 Task: Check the average views per listing of fresh paint in the last 1 year.
Action: Mouse moved to (1005, 229)
Screenshot: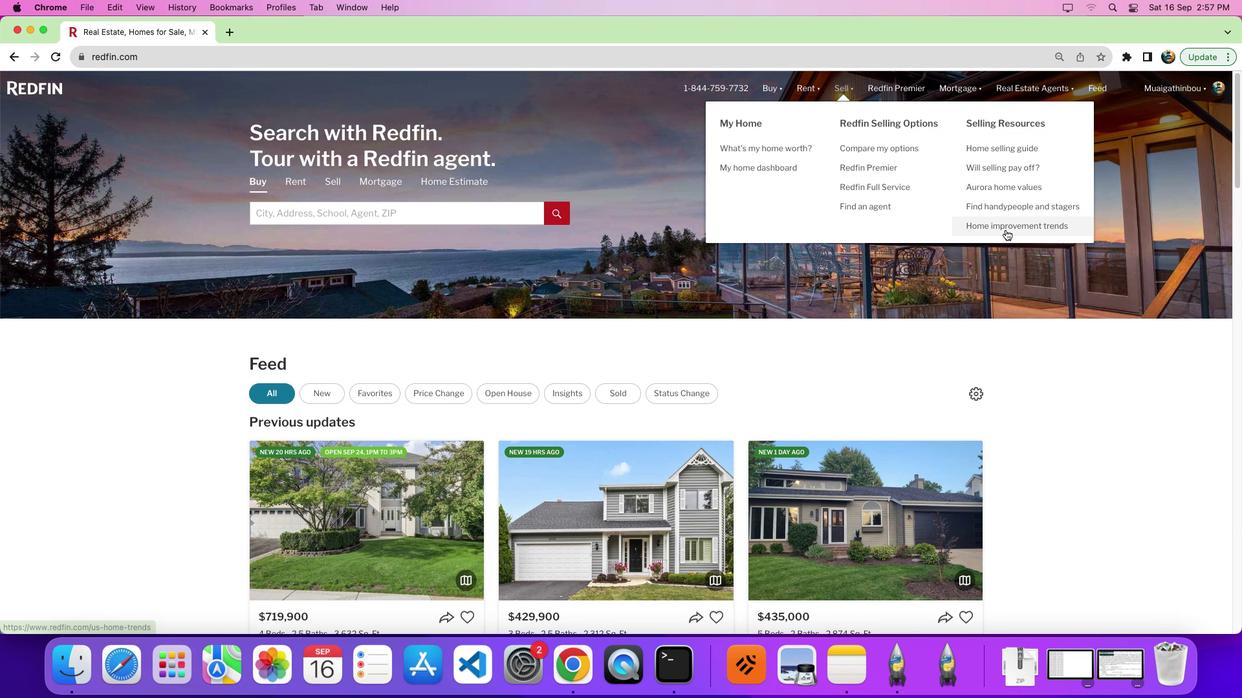 
Action: Mouse pressed left at (1005, 229)
Screenshot: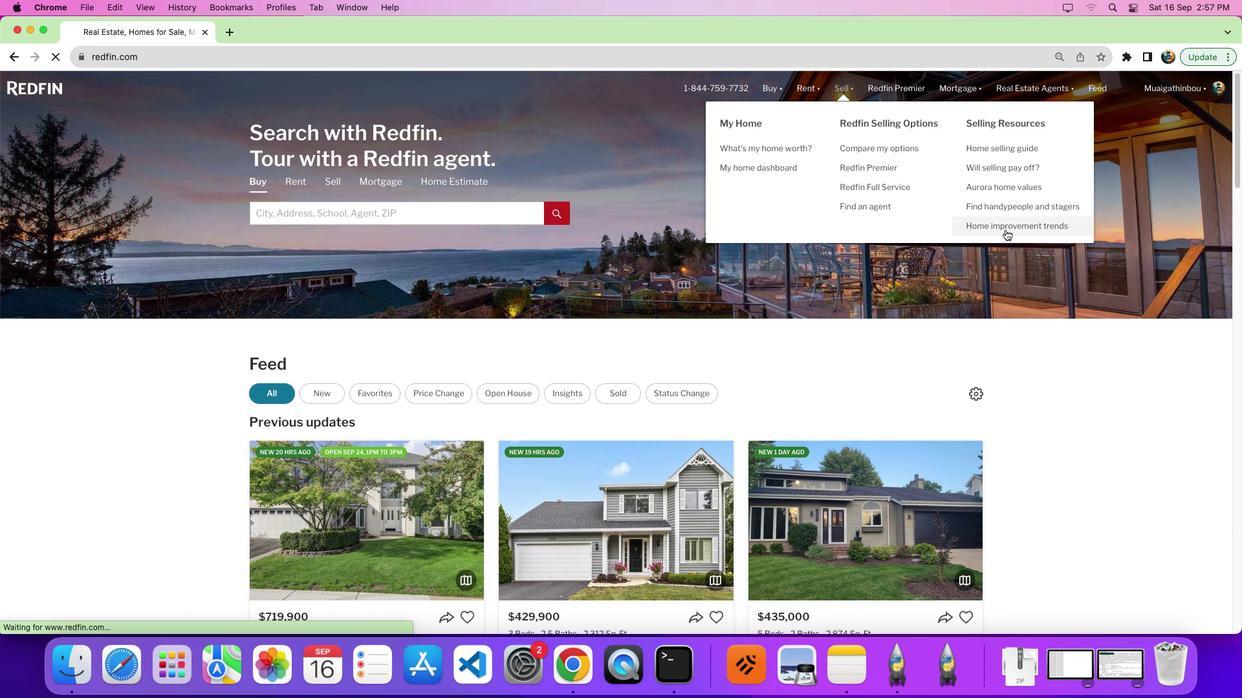 
Action: Mouse pressed left at (1005, 229)
Screenshot: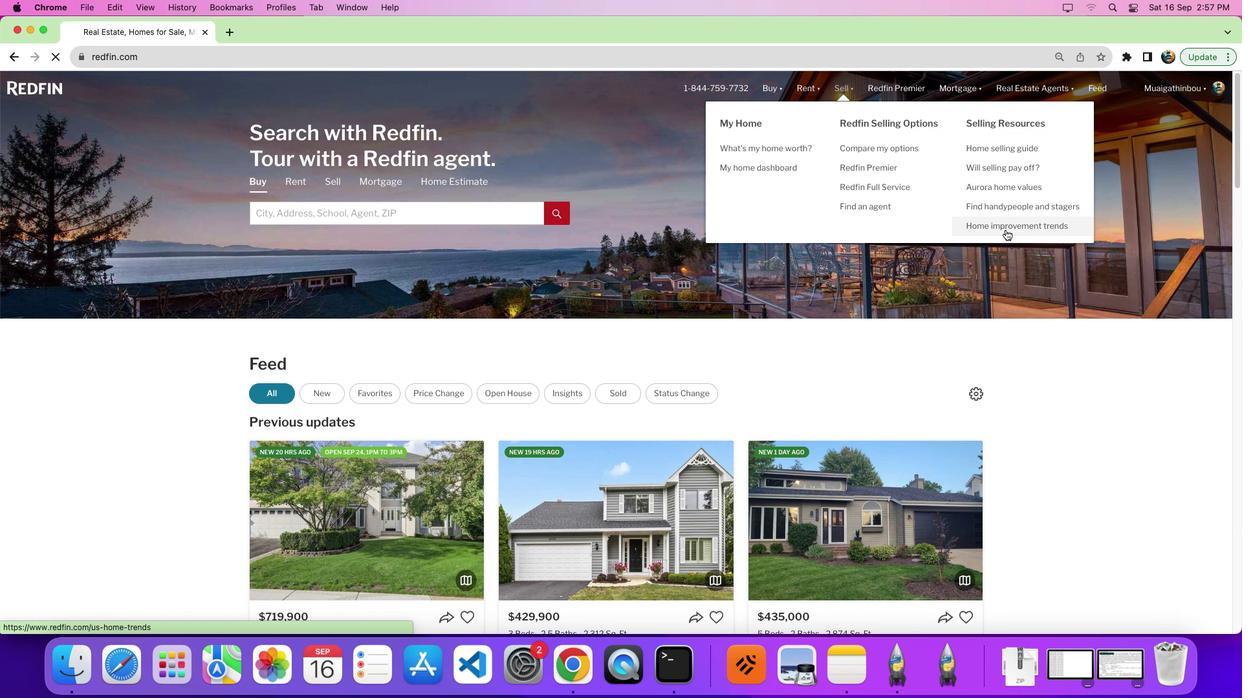 
Action: Mouse moved to (351, 252)
Screenshot: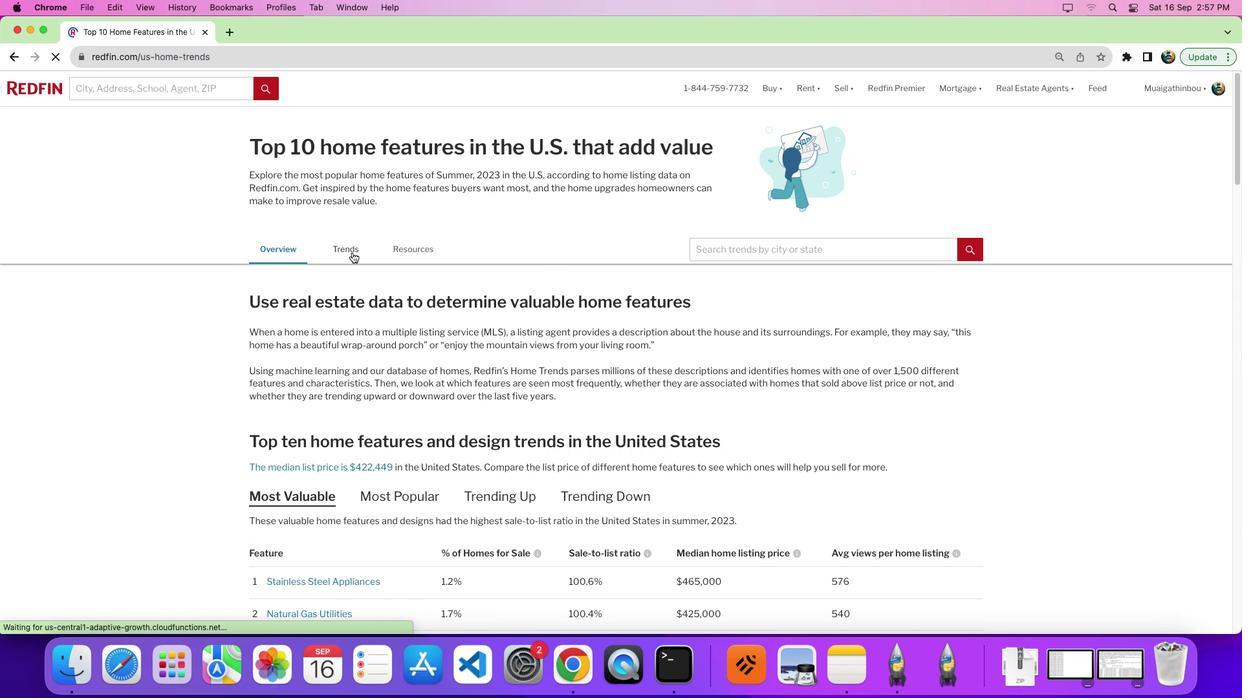 
Action: Mouse pressed left at (351, 252)
Screenshot: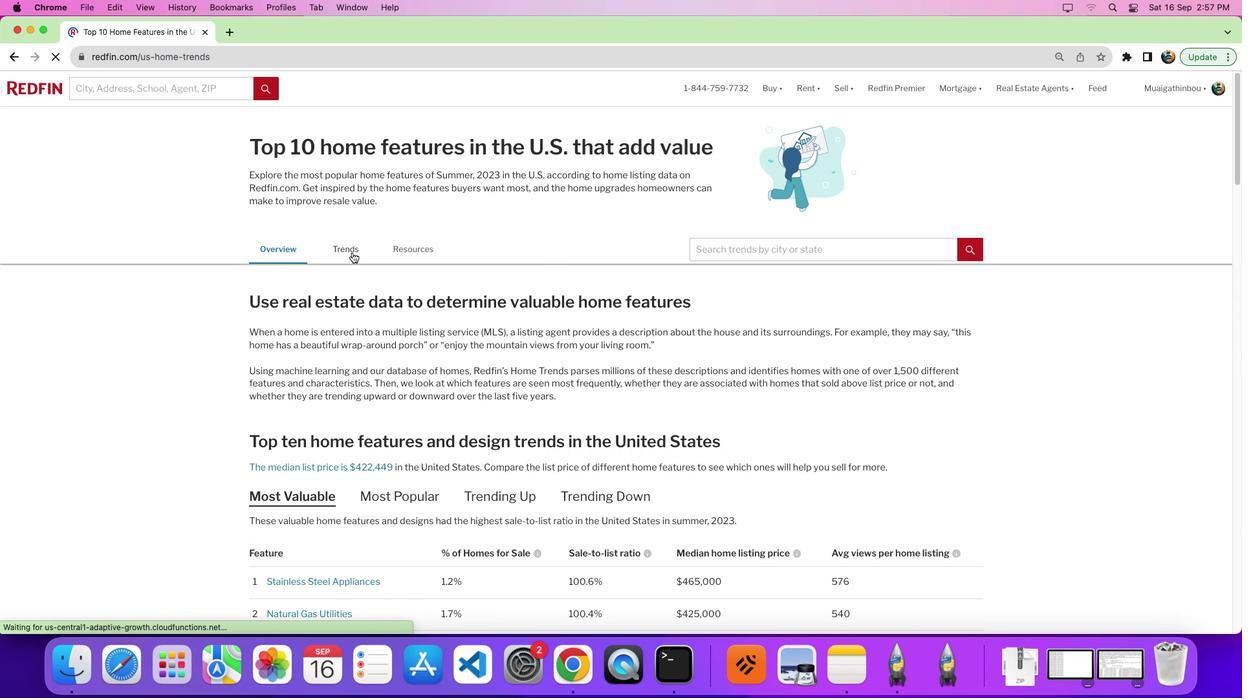 
Action: Mouse moved to (618, 386)
Screenshot: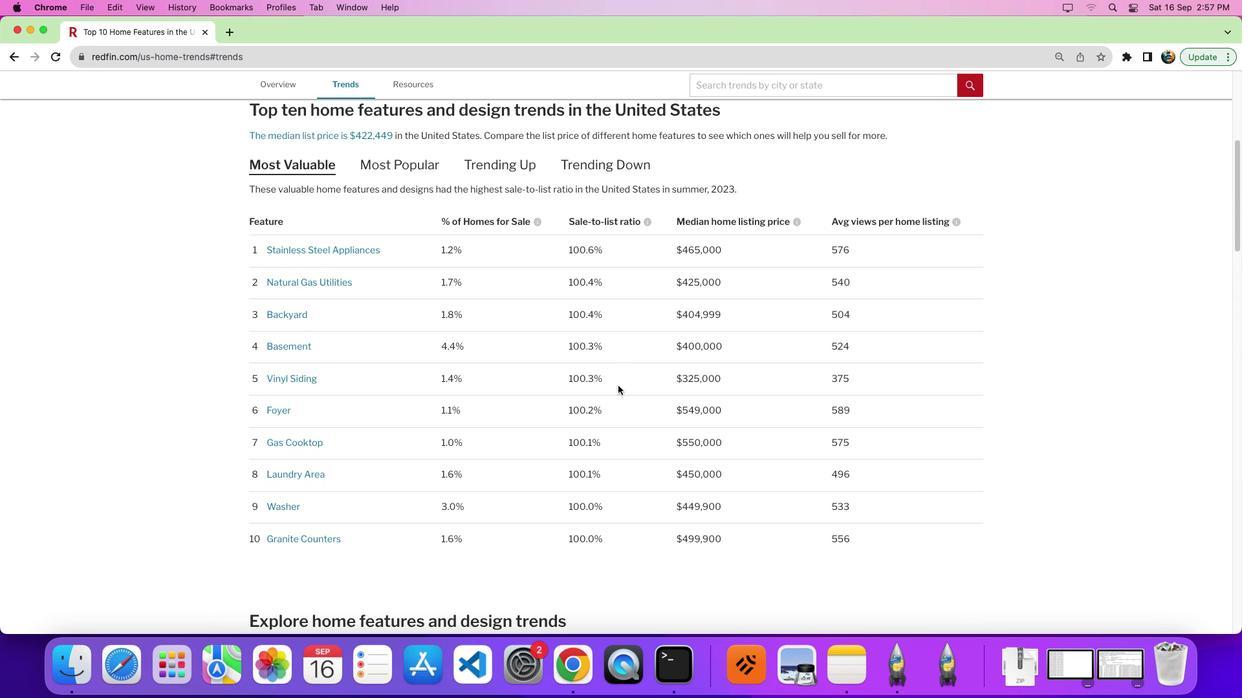 
Action: Mouse scrolled (618, 386) with delta (0, 0)
Screenshot: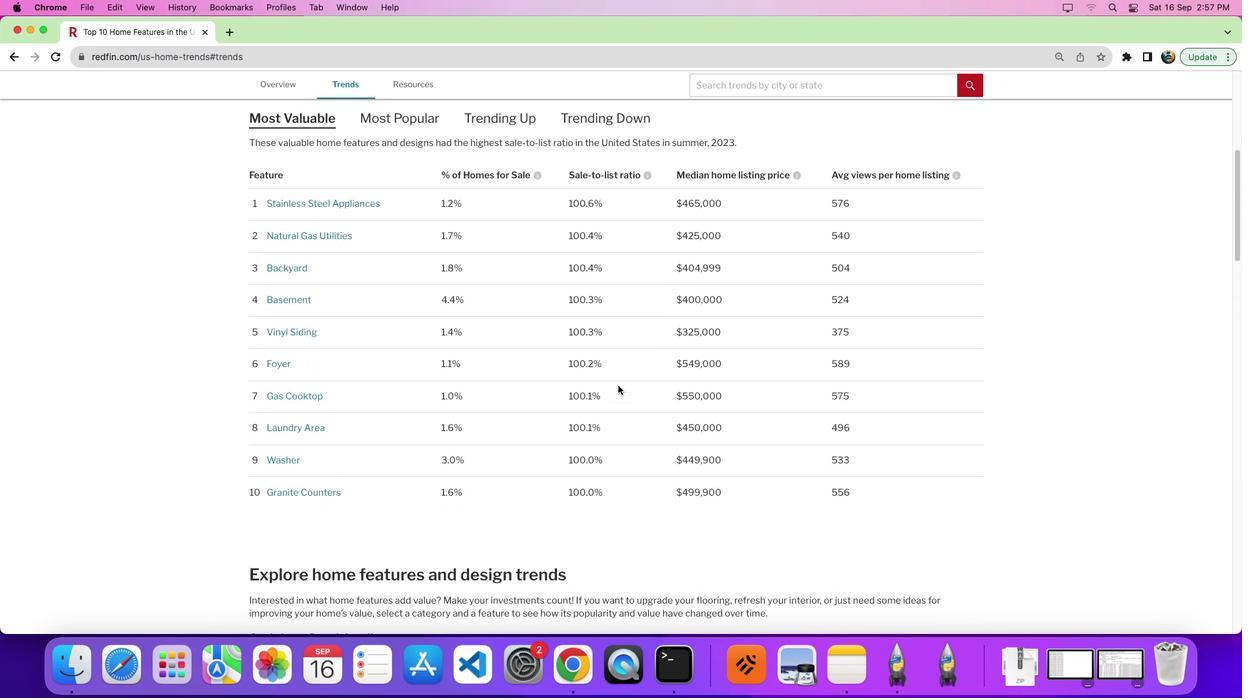 
Action: Mouse scrolled (618, 386) with delta (0, 0)
Screenshot: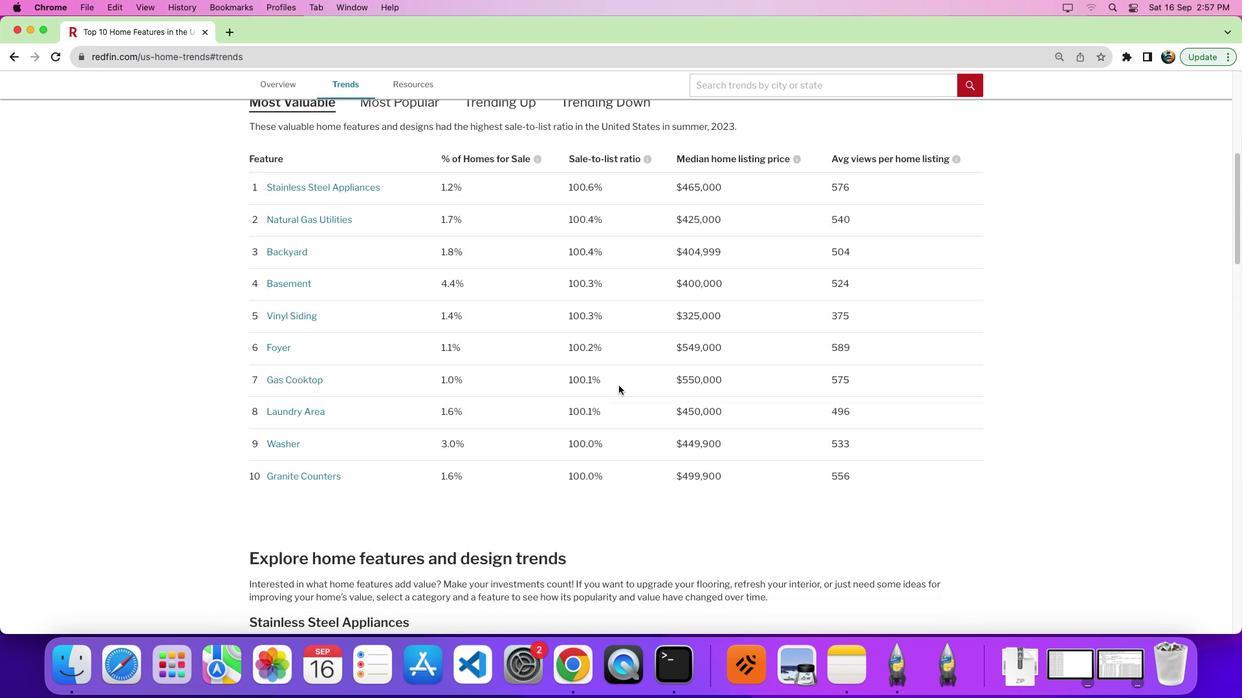 
Action: Mouse scrolled (618, 386) with delta (0, -2)
Screenshot: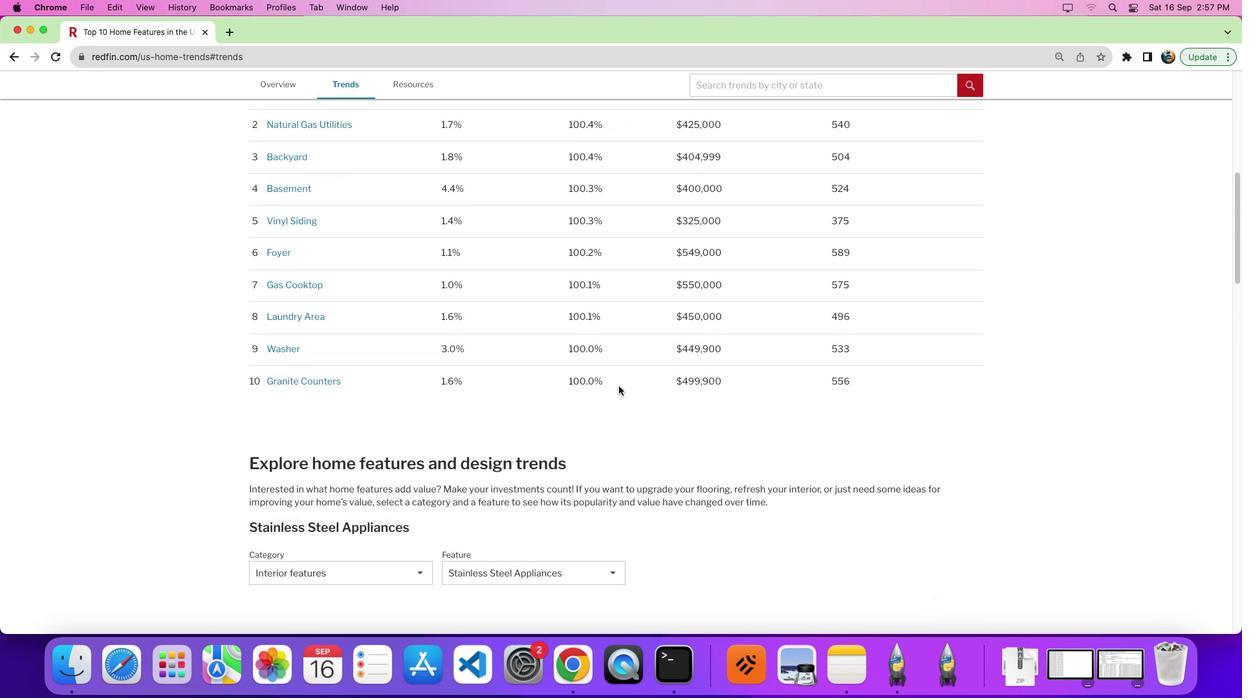 
Action: Mouse moved to (619, 386)
Screenshot: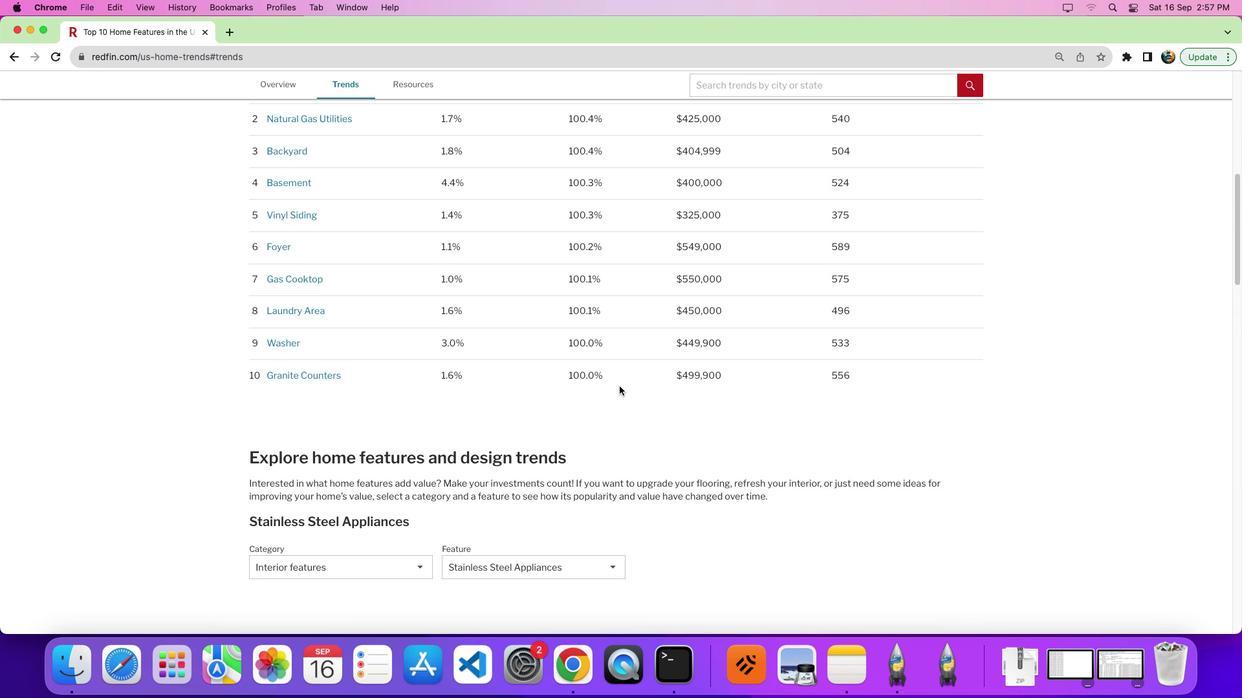 
Action: Mouse scrolled (619, 386) with delta (0, 0)
Screenshot: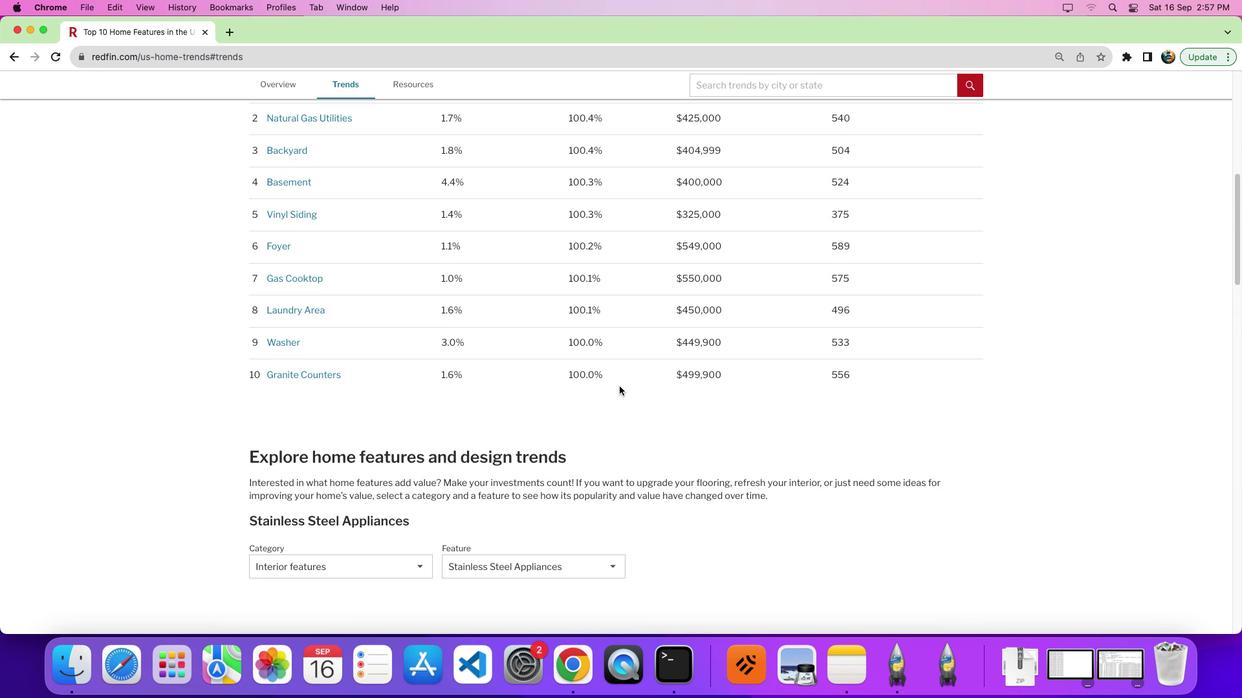 
Action: Mouse moved to (564, 449)
Screenshot: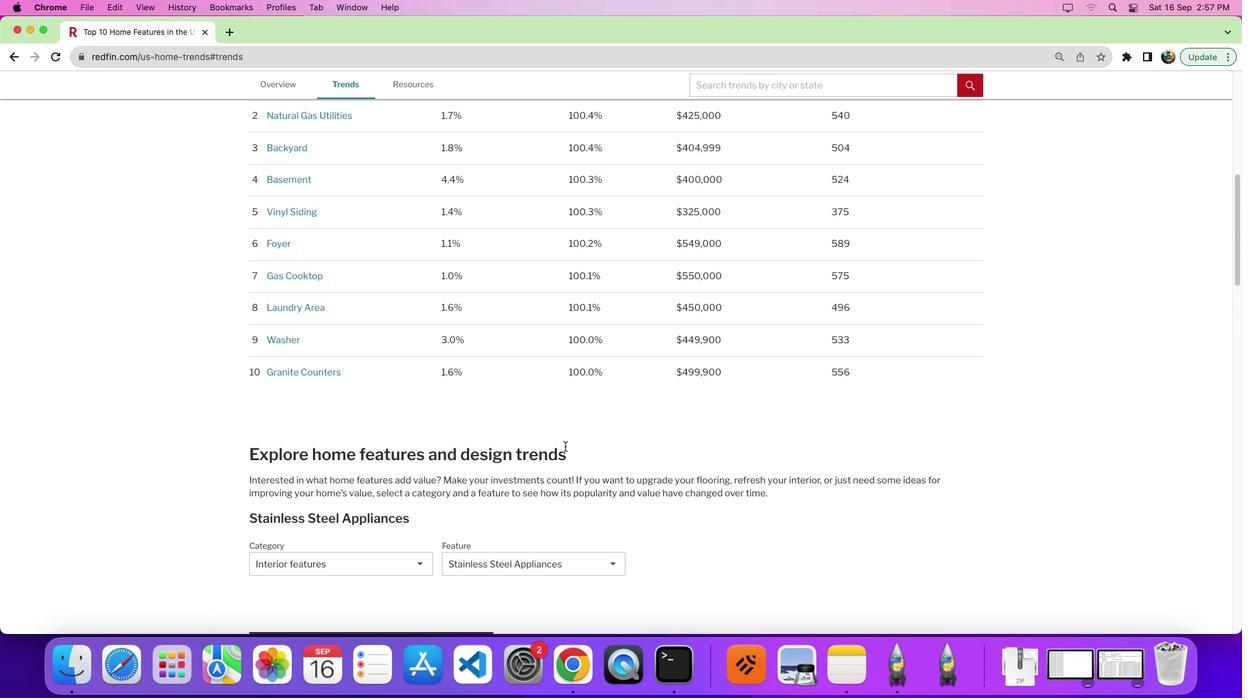 
Action: Mouse scrolled (564, 449) with delta (0, 0)
Screenshot: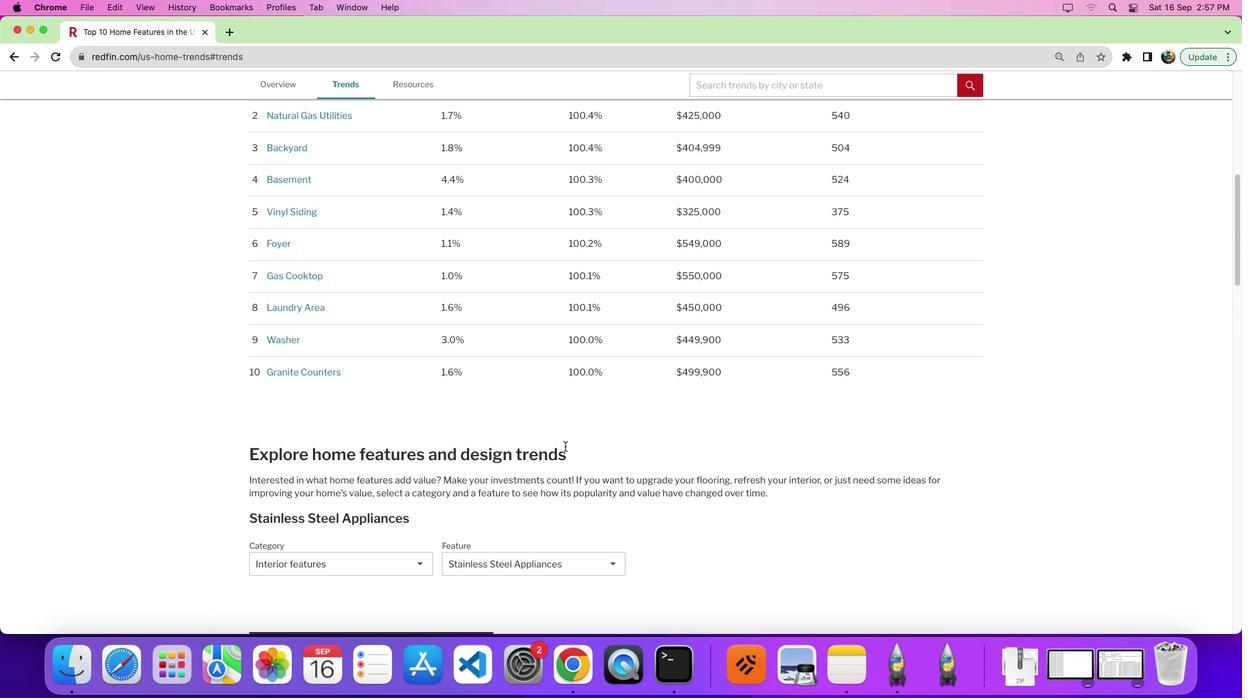 
Action: Mouse moved to (346, 536)
Screenshot: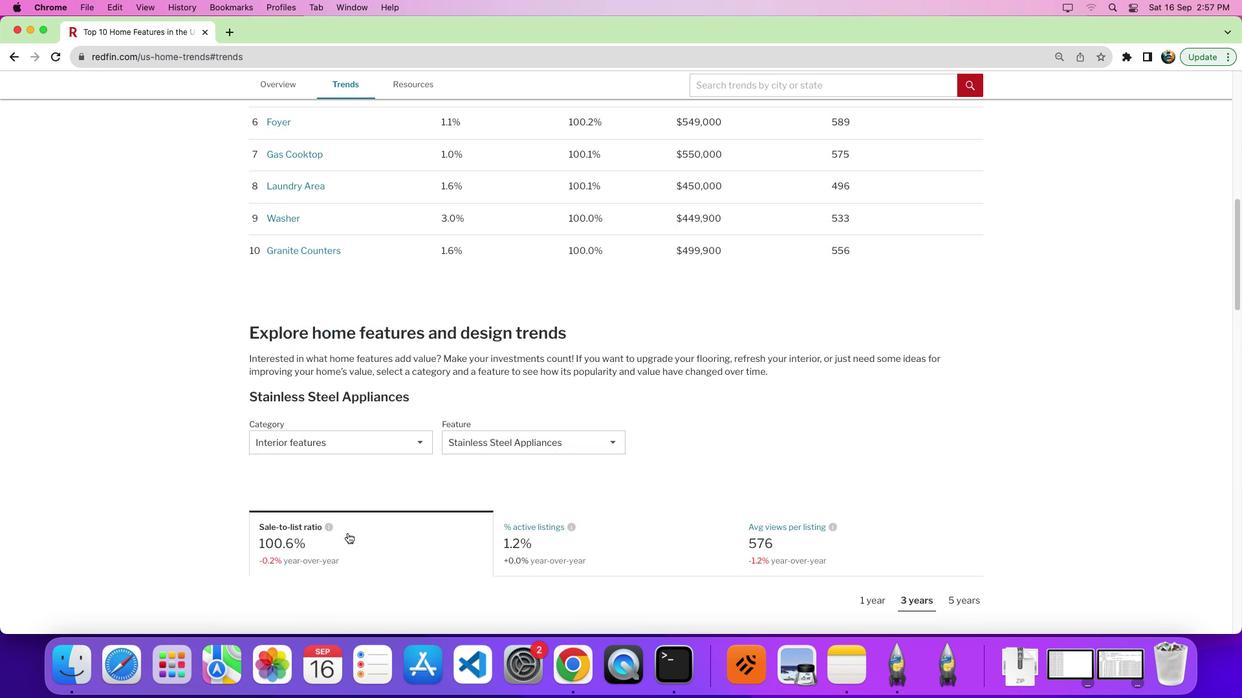 
Action: Mouse scrolled (346, 536) with delta (0, 0)
Screenshot: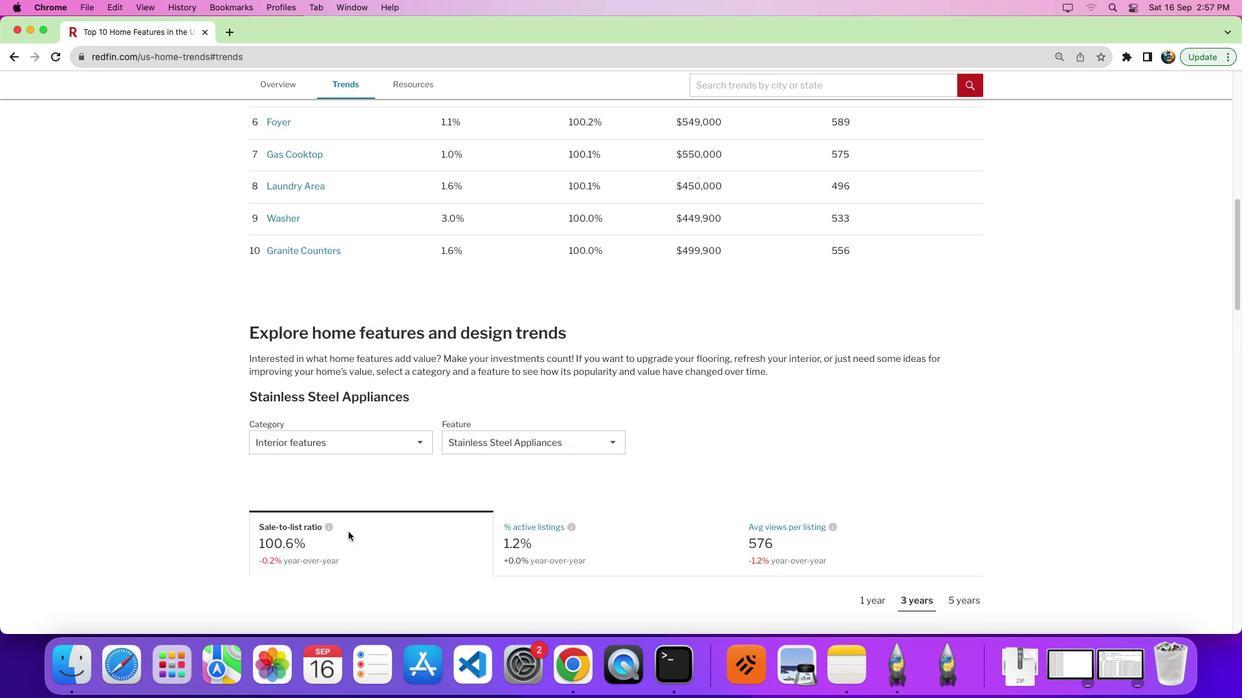 
Action: Mouse scrolled (346, 536) with delta (0, 0)
Screenshot: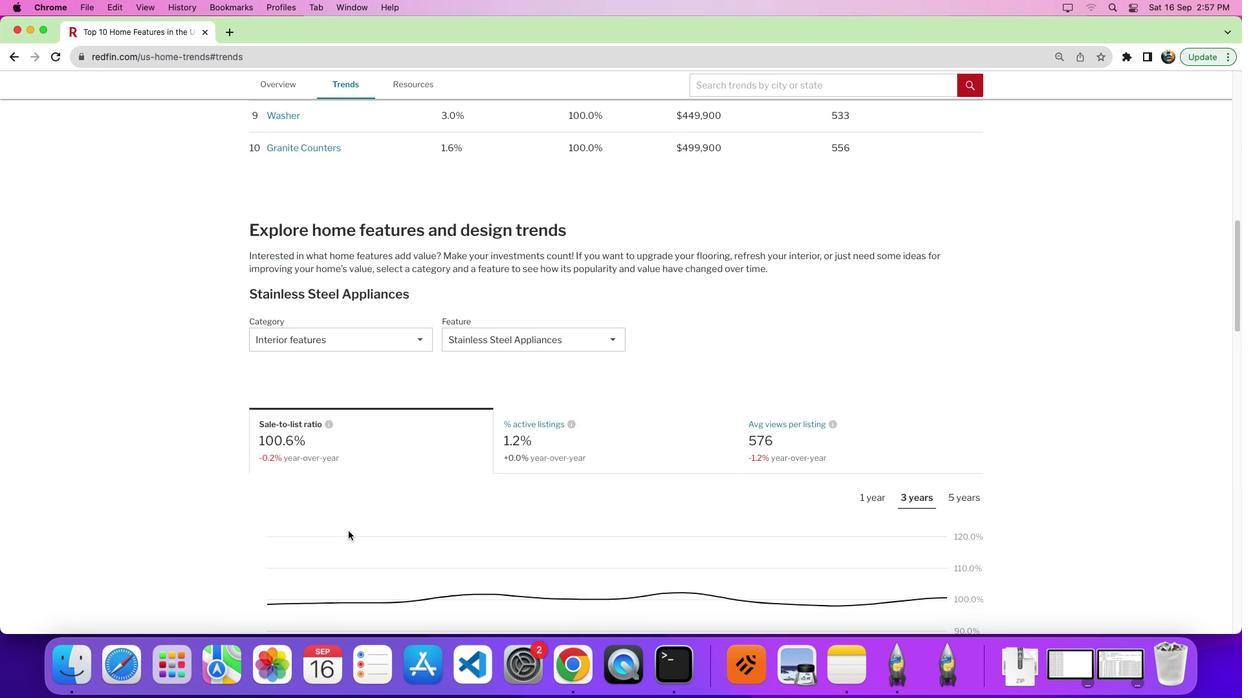 
Action: Mouse moved to (346, 535)
Screenshot: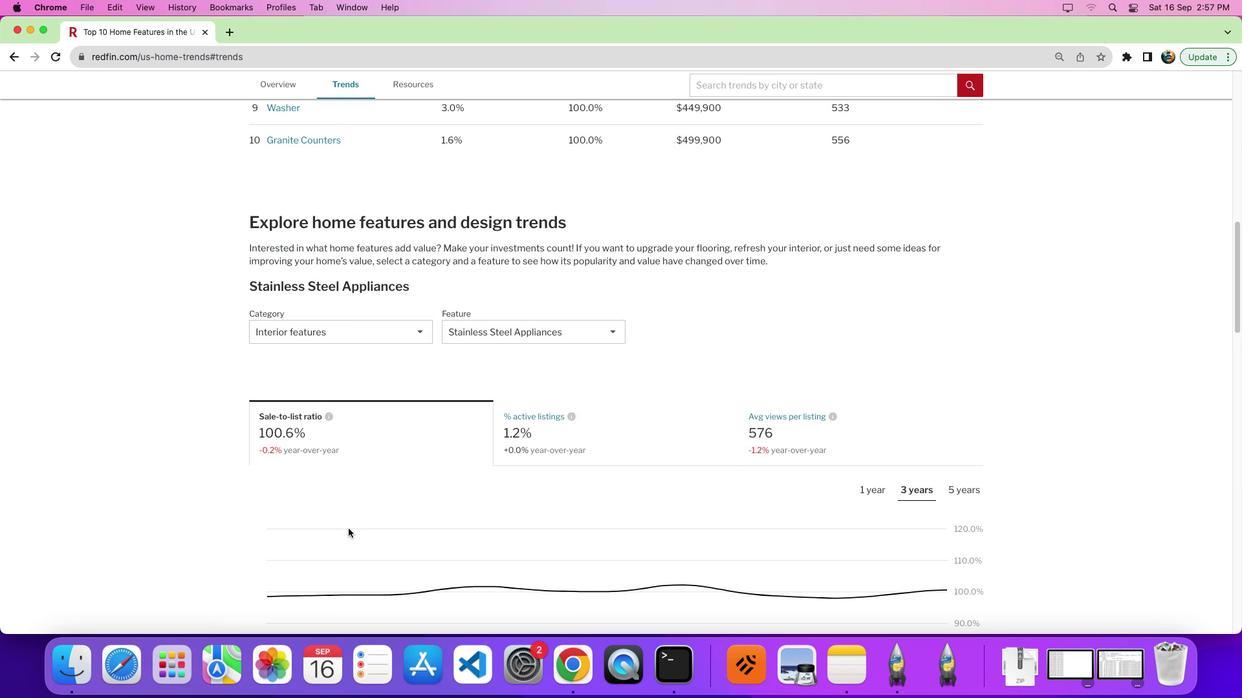 
Action: Mouse scrolled (346, 535) with delta (0, -4)
Screenshot: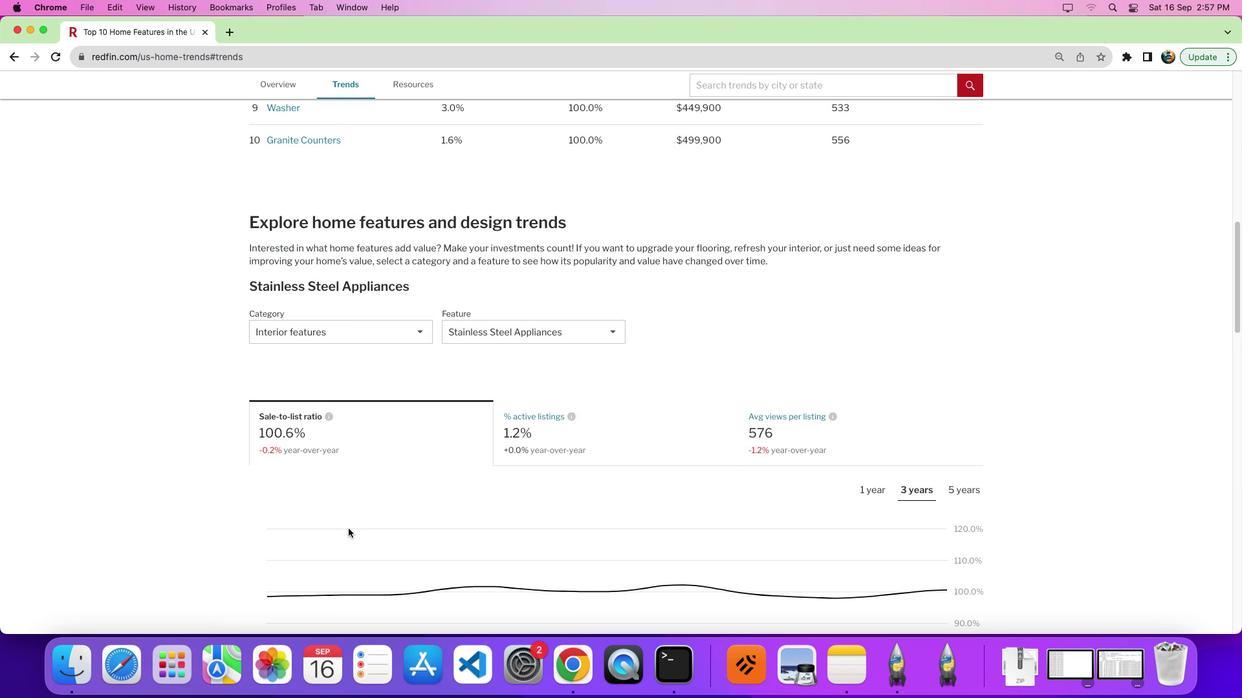 
Action: Mouse moved to (358, 328)
Screenshot: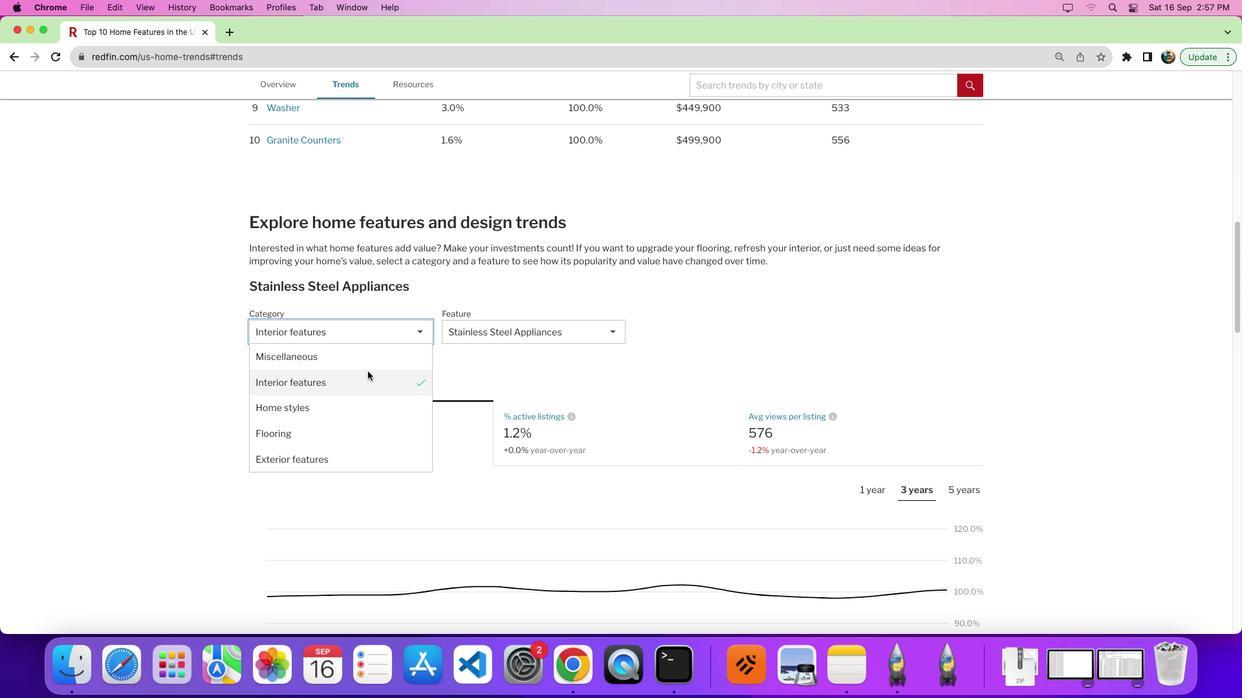 
Action: Mouse pressed left at (358, 328)
Screenshot: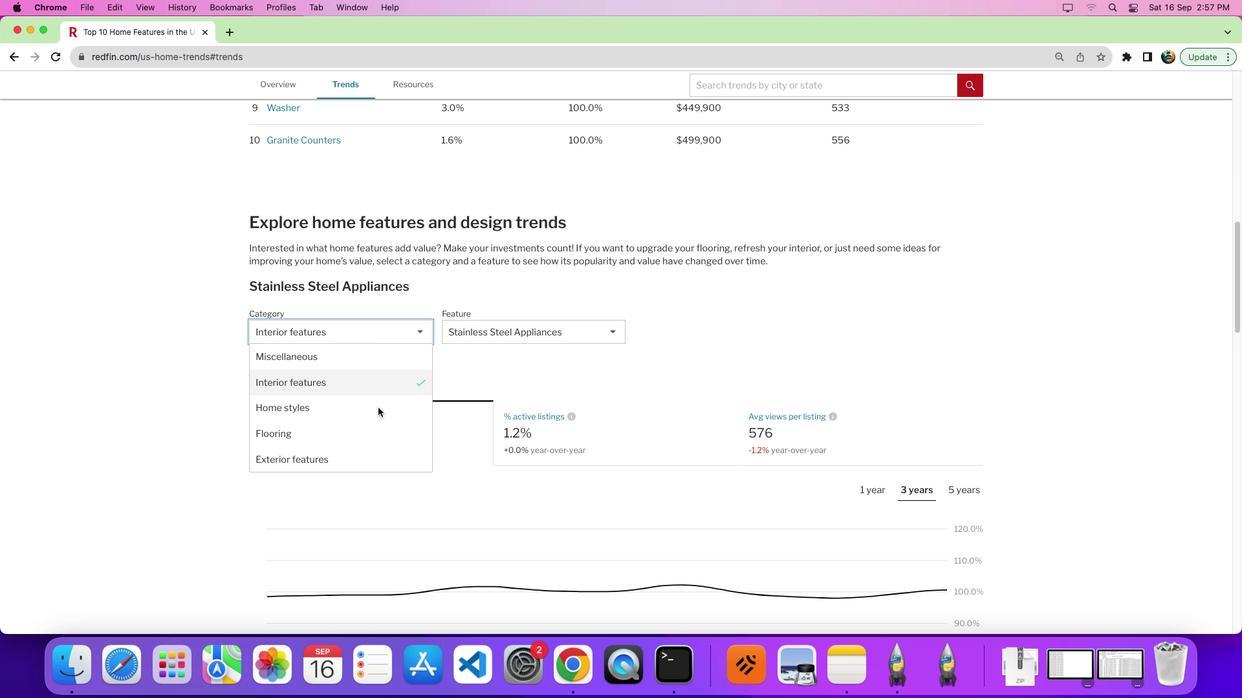 
Action: Mouse moved to (417, 391)
Screenshot: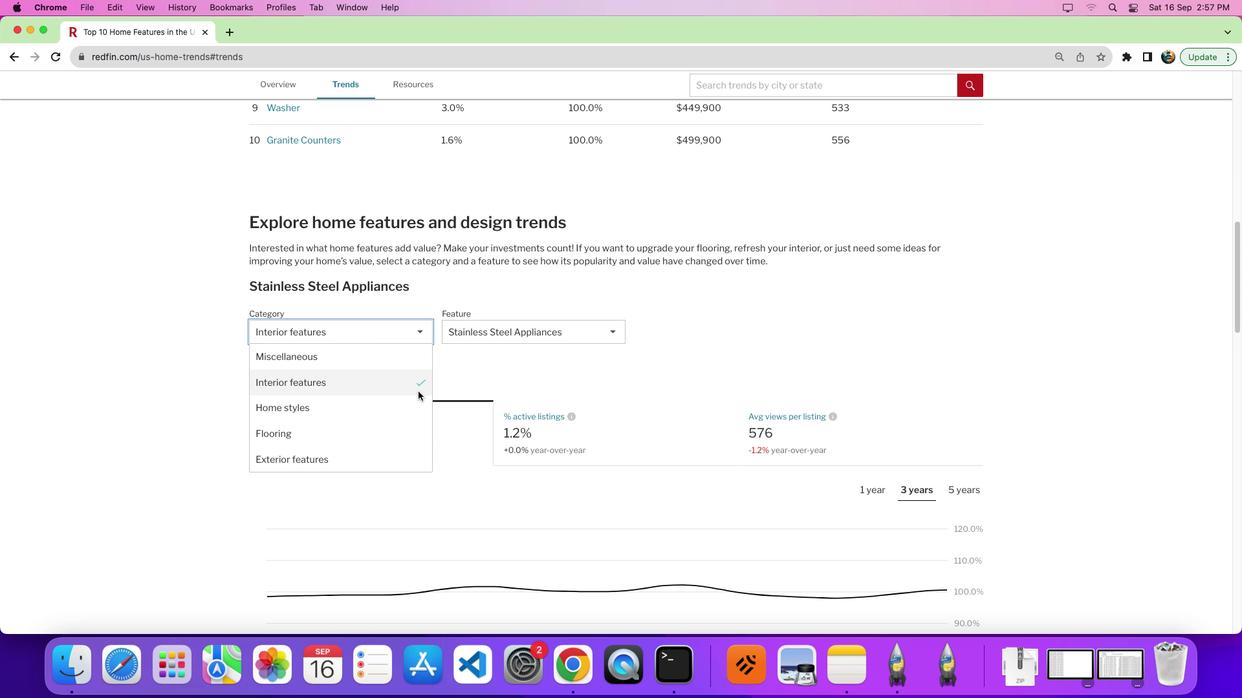 
Action: Mouse pressed left at (417, 391)
Screenshot: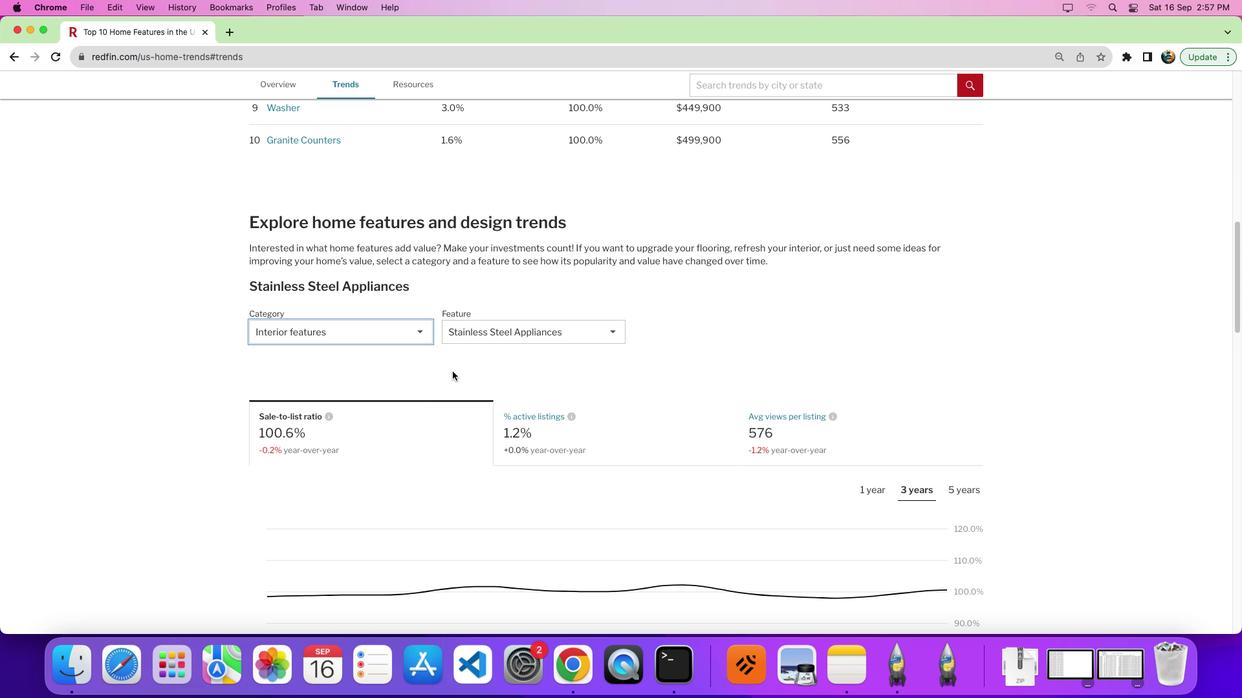 
Action: Mouse moved to (513, 321)
Screenshot: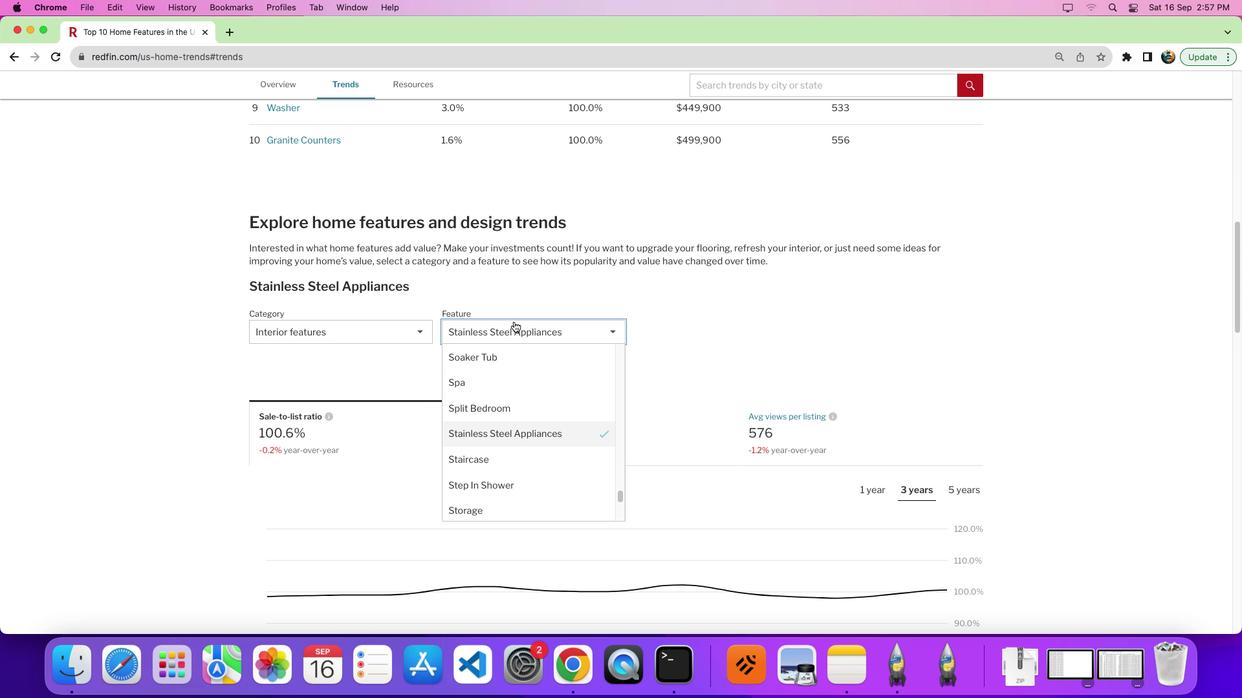 
Action: Mouse pressed left at (513, 321)
Screenshot: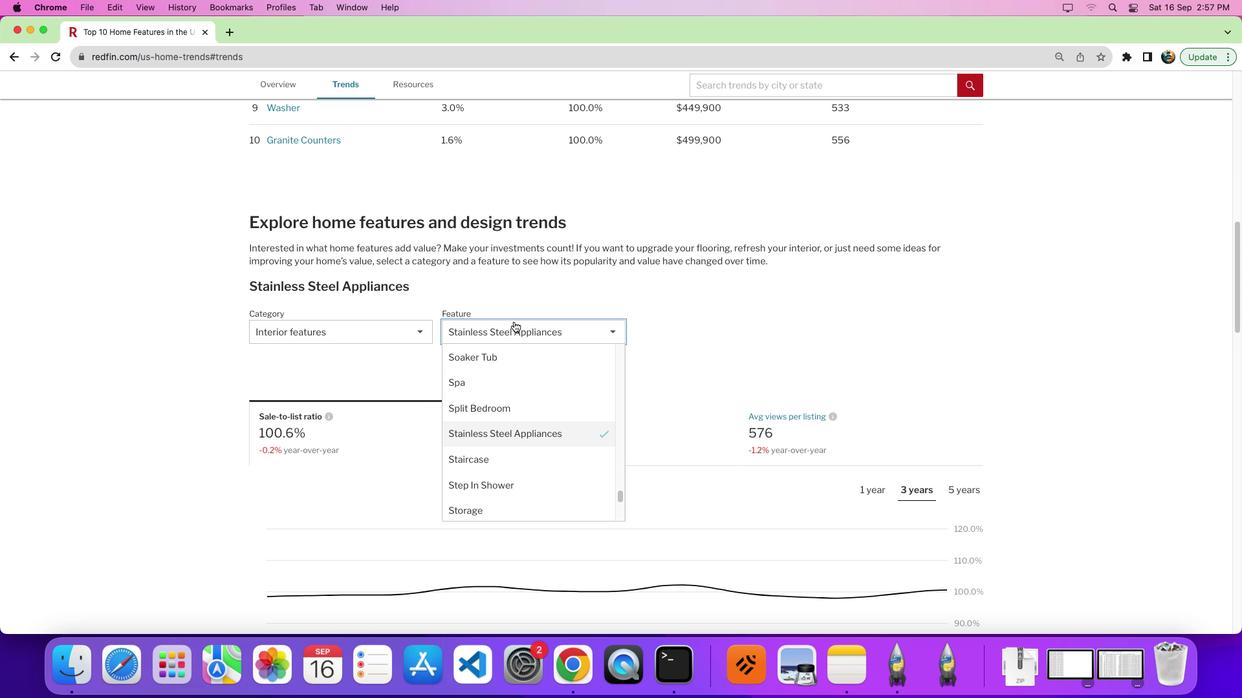 
Action: Mouse moved to (619, 404)
Screenshot: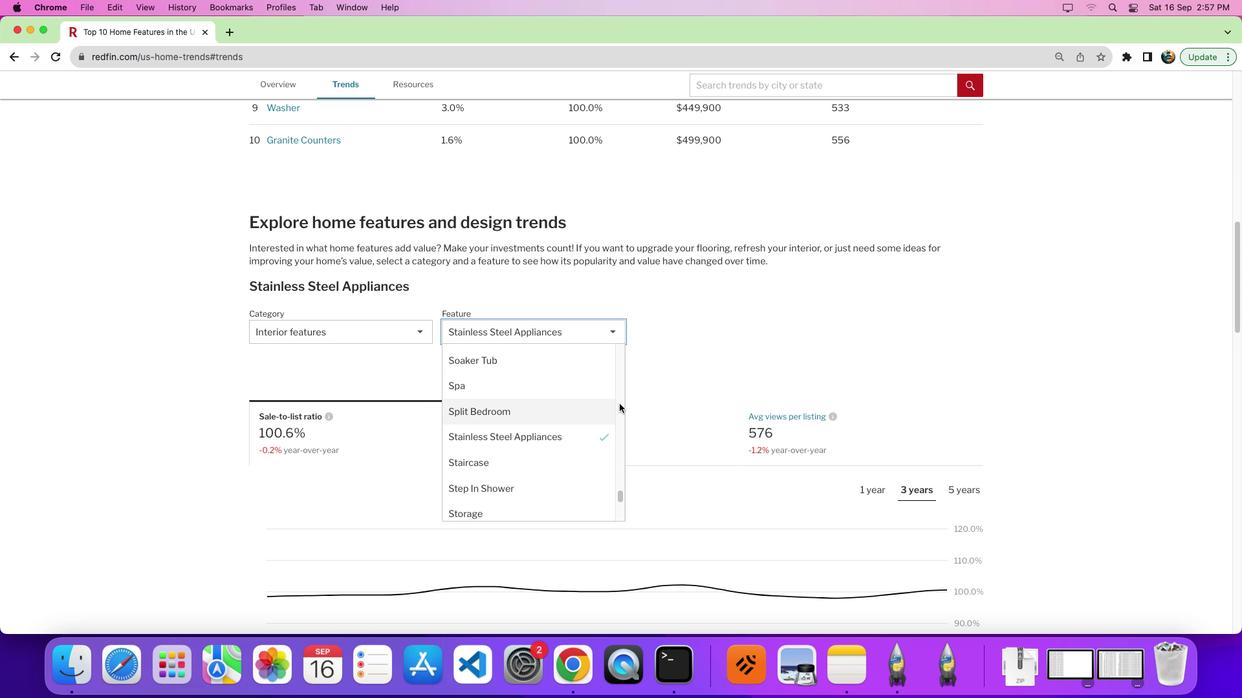 
Action: Mouse pressed left at (619, 404)
Screenshot: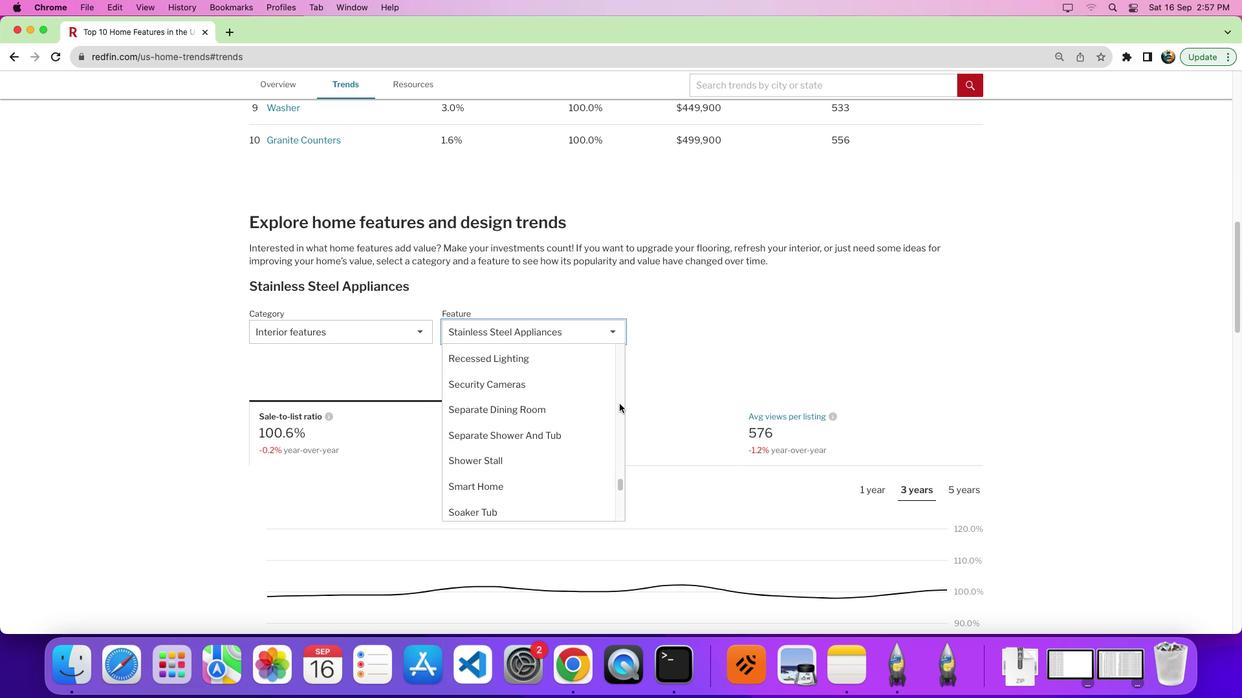 
Action: Mouse moved to (525, 431)
Screenshot: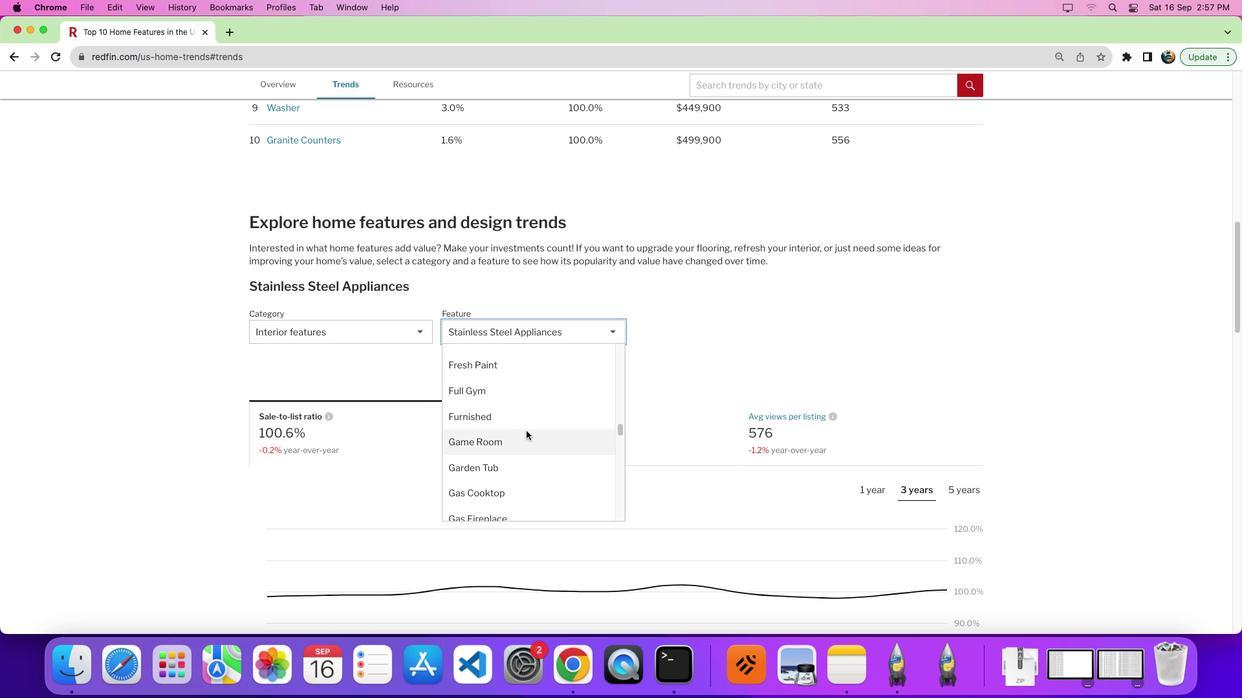 
Action: Mouse scrolled (525, 431) with delta (0, 0)
Screenshot: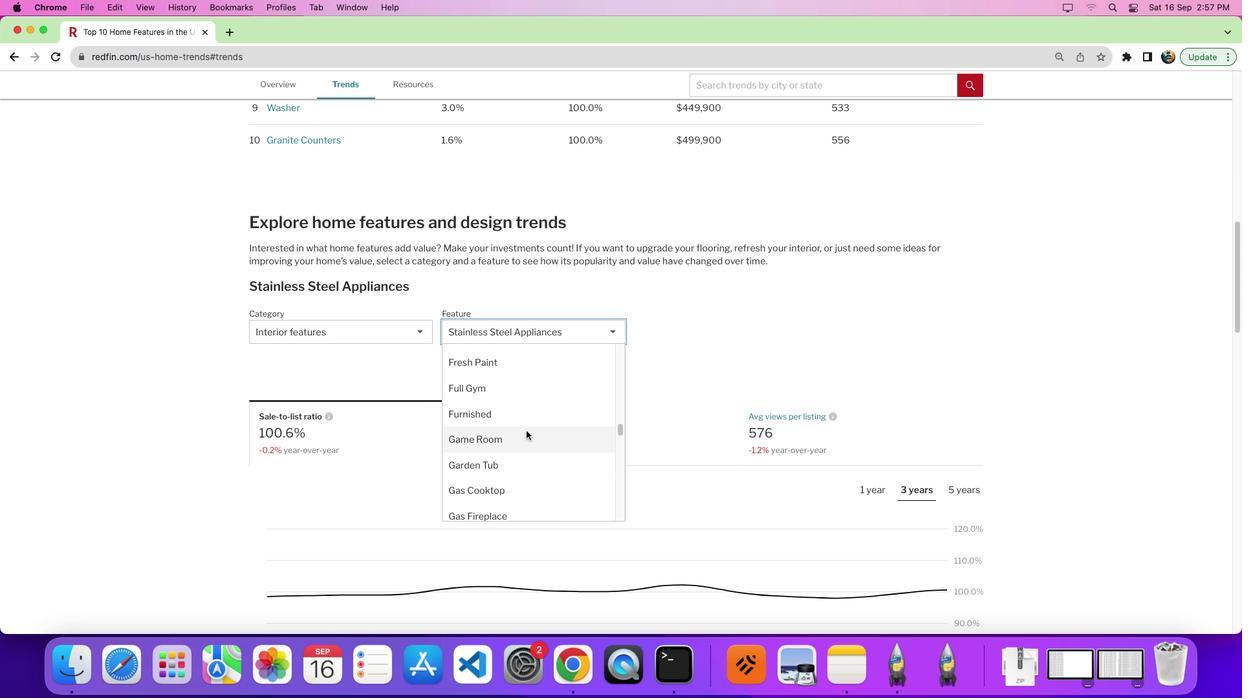 
Action: Mouse scrolled (525, 431) with delta (0, 0)
Screenshot: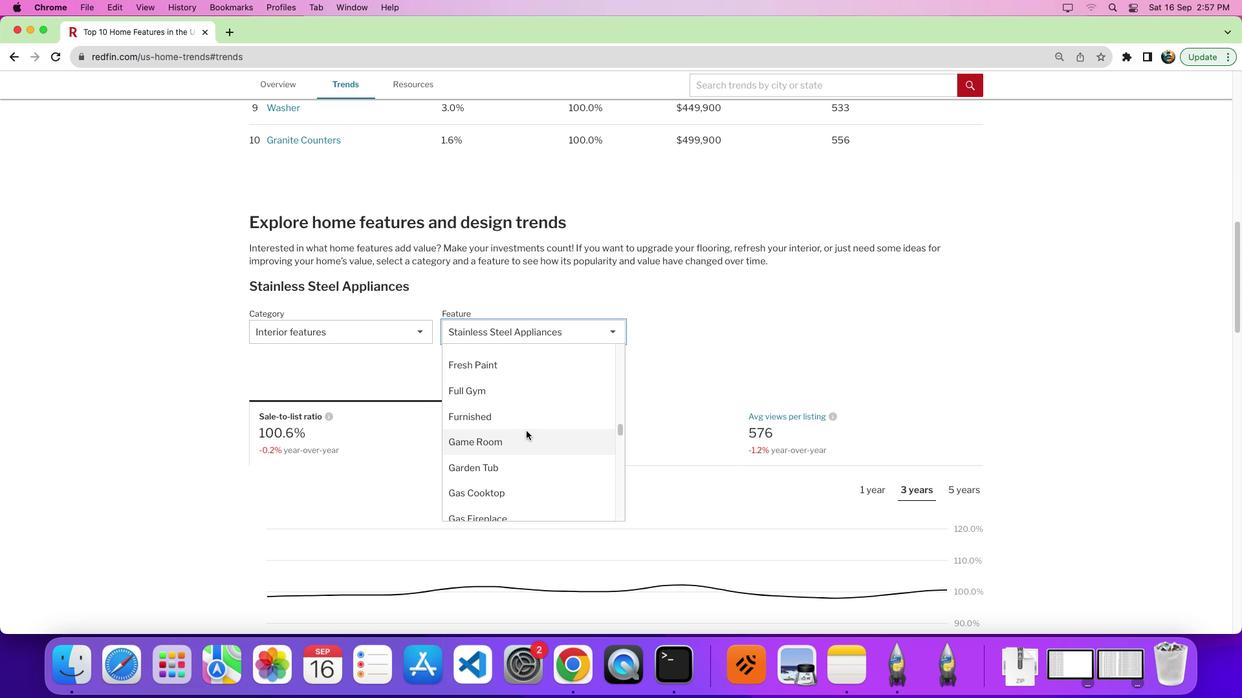 
Action: Mouse moved to (505, 370)
Screenshot: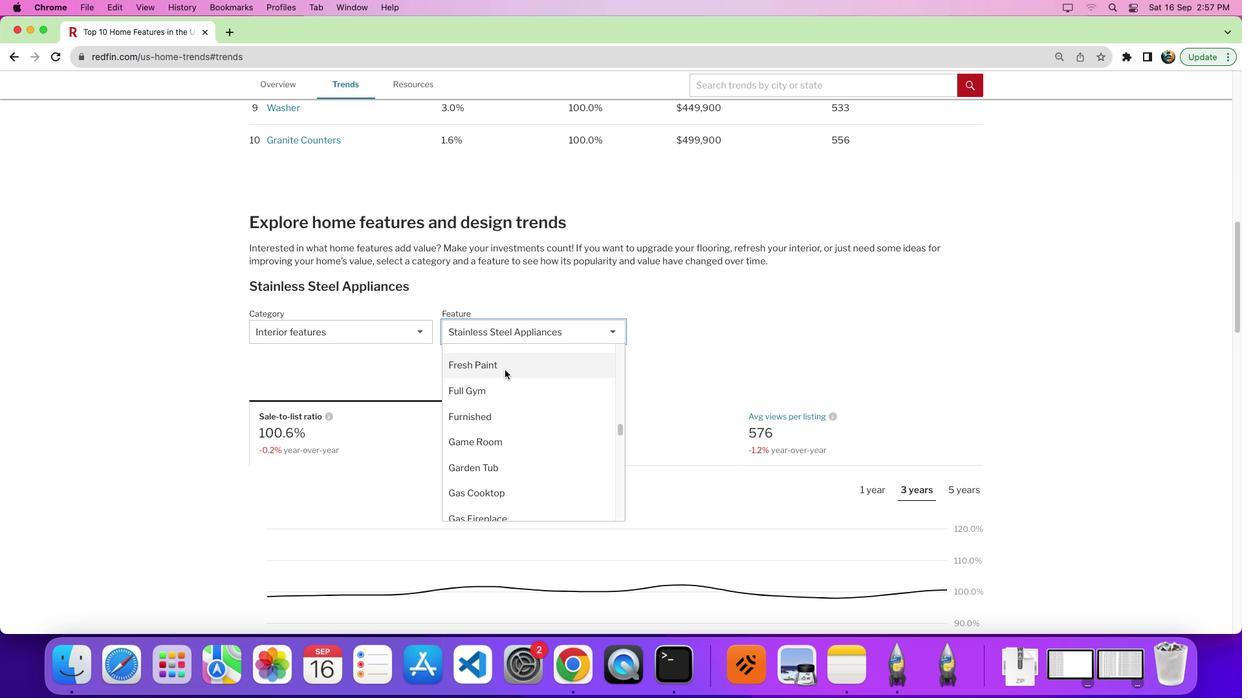 
Action: Mouse pressed left at (505, 370)
Screenshot: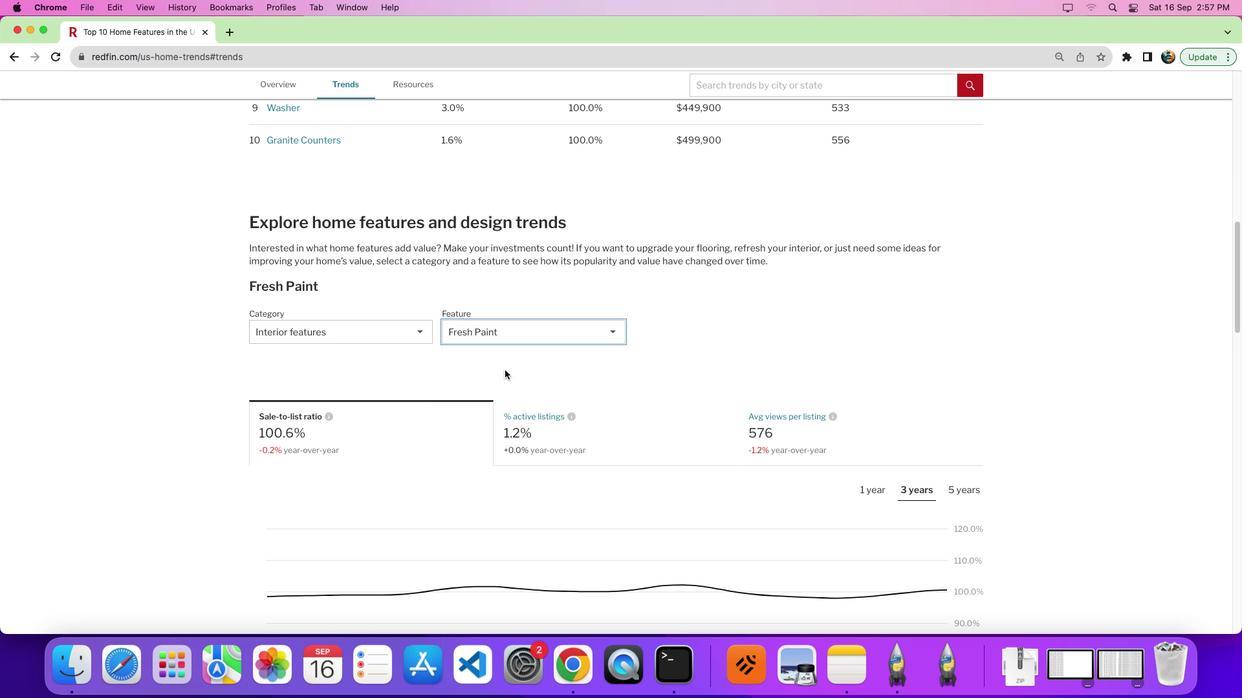 
Action: Mouse moved to (703, 419)
Screenshot: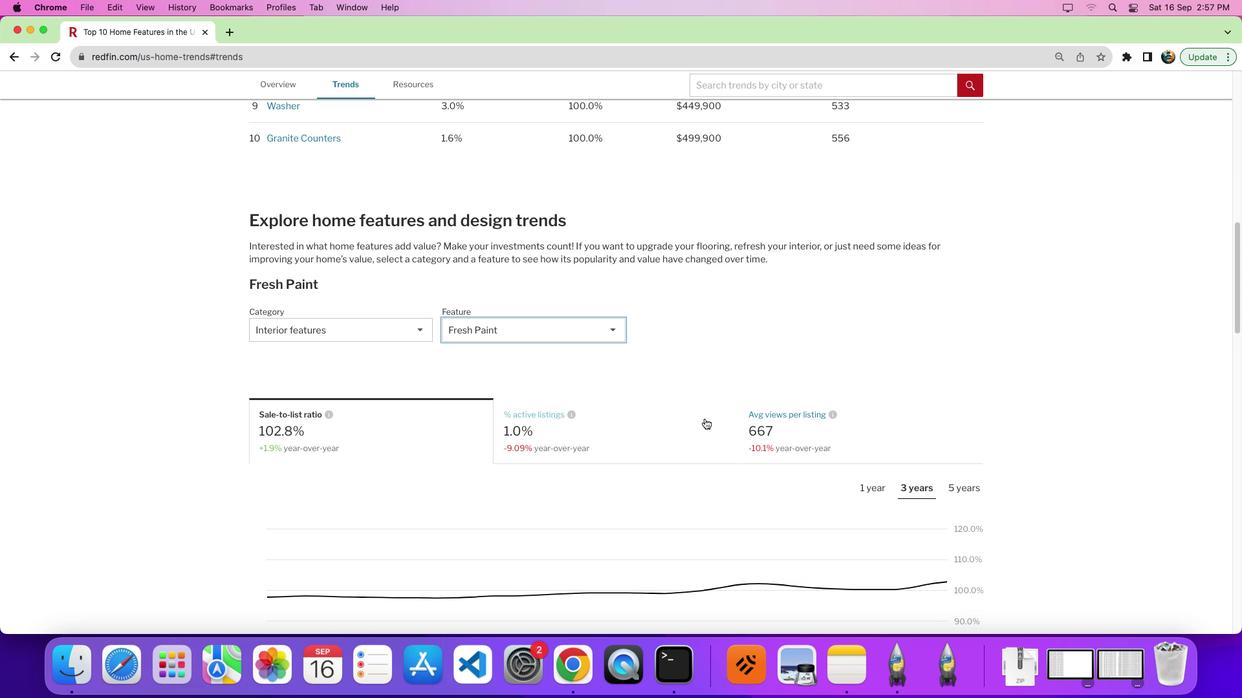 
Action: Mouse scrolled (703, 419) with delta (0, 0)
Screenshot: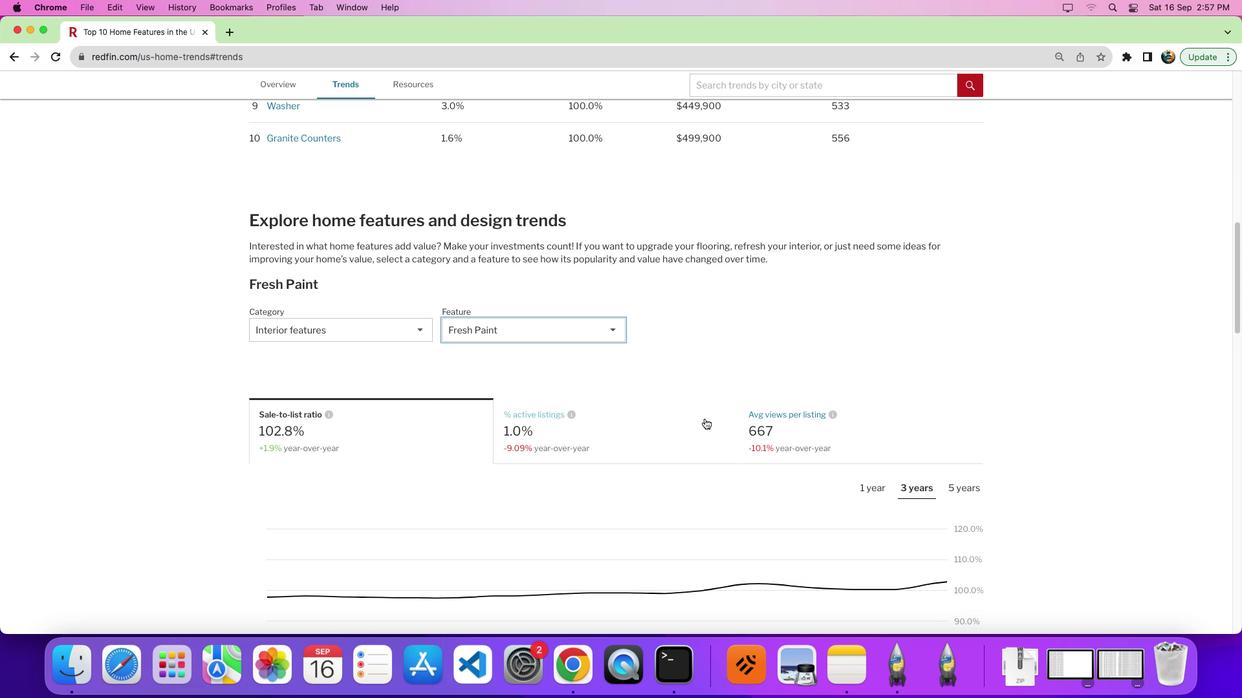 
Action: Mouse moved to (773, 419)
Screenshot: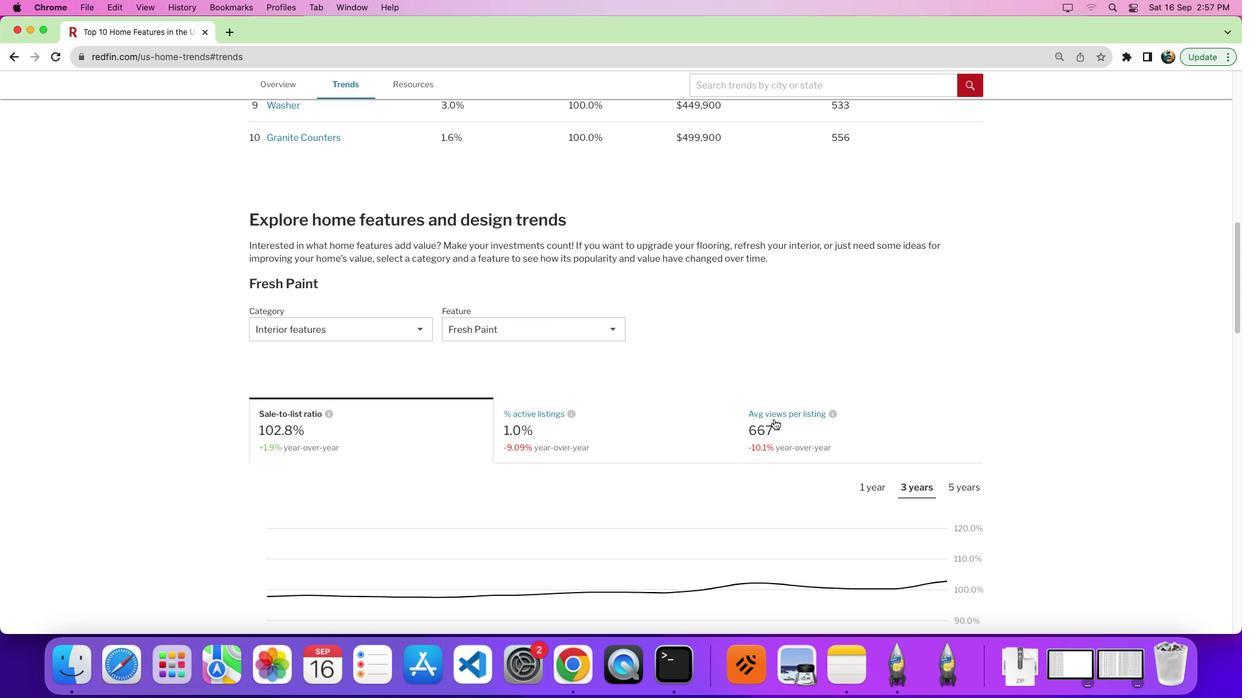 
Action: Mouse pressed left at (773, 419)
Screenshot: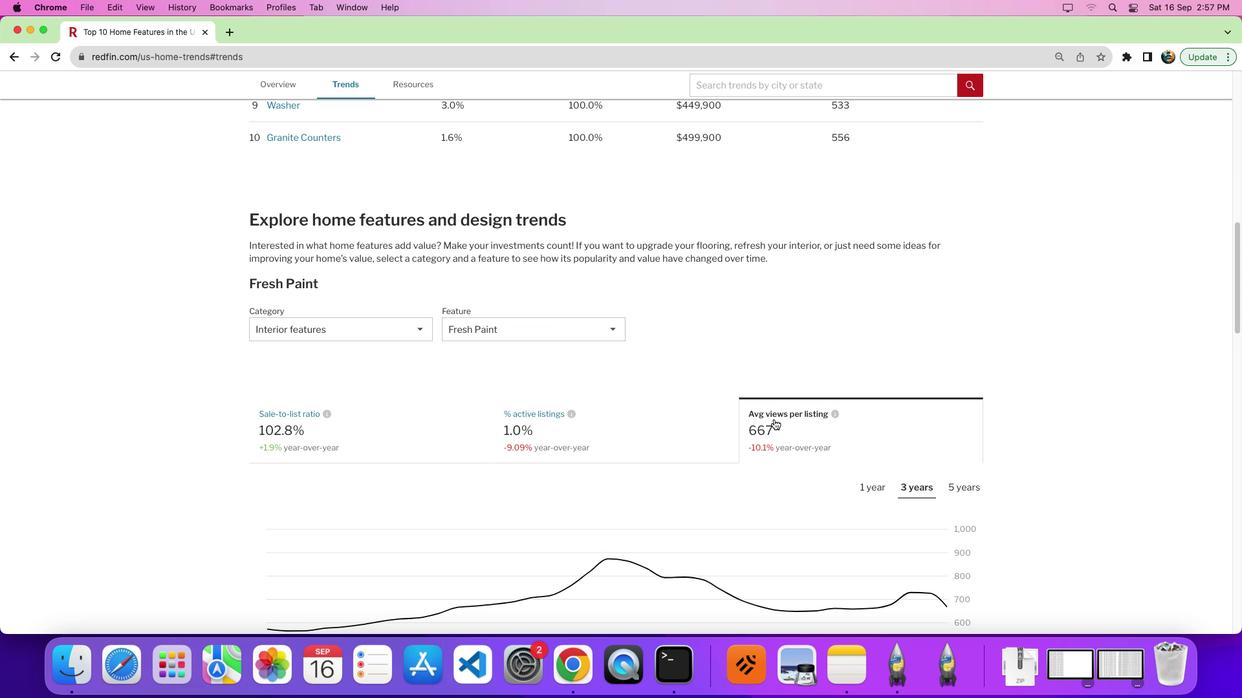 
Action: Mouse moved to (774, 421)
Screenshot: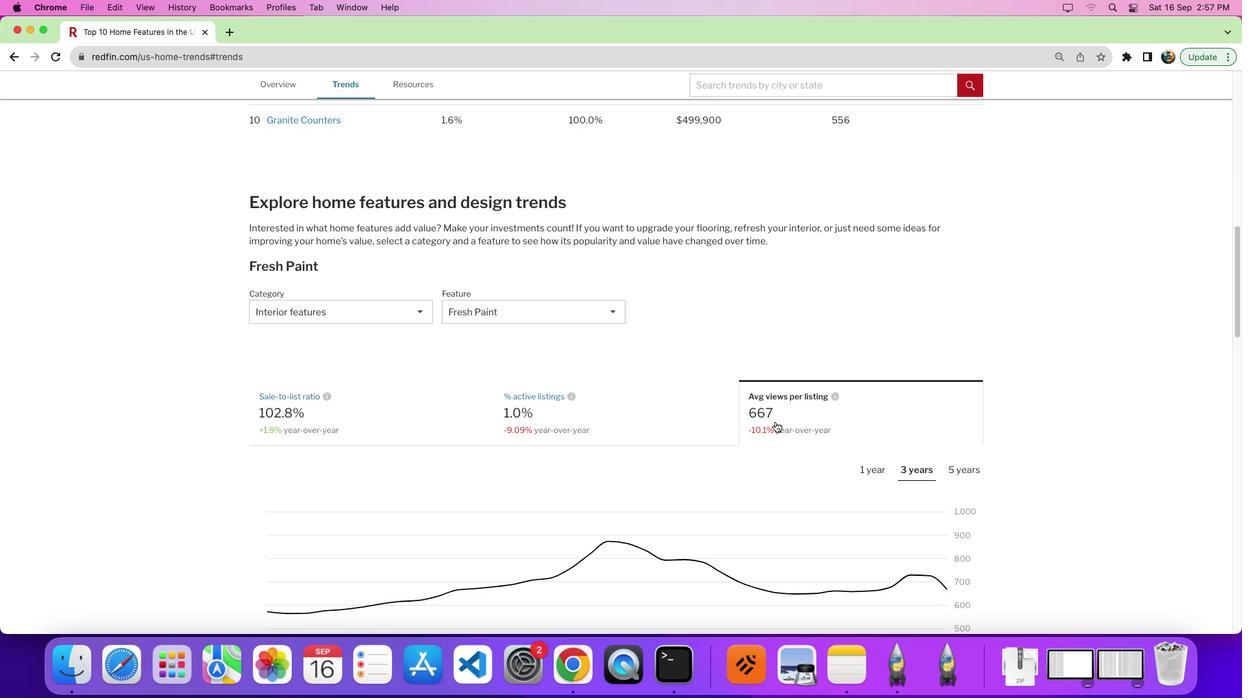 
Action: Mouse scrolled (774, 421) with delta (0, 0)
Screenshot: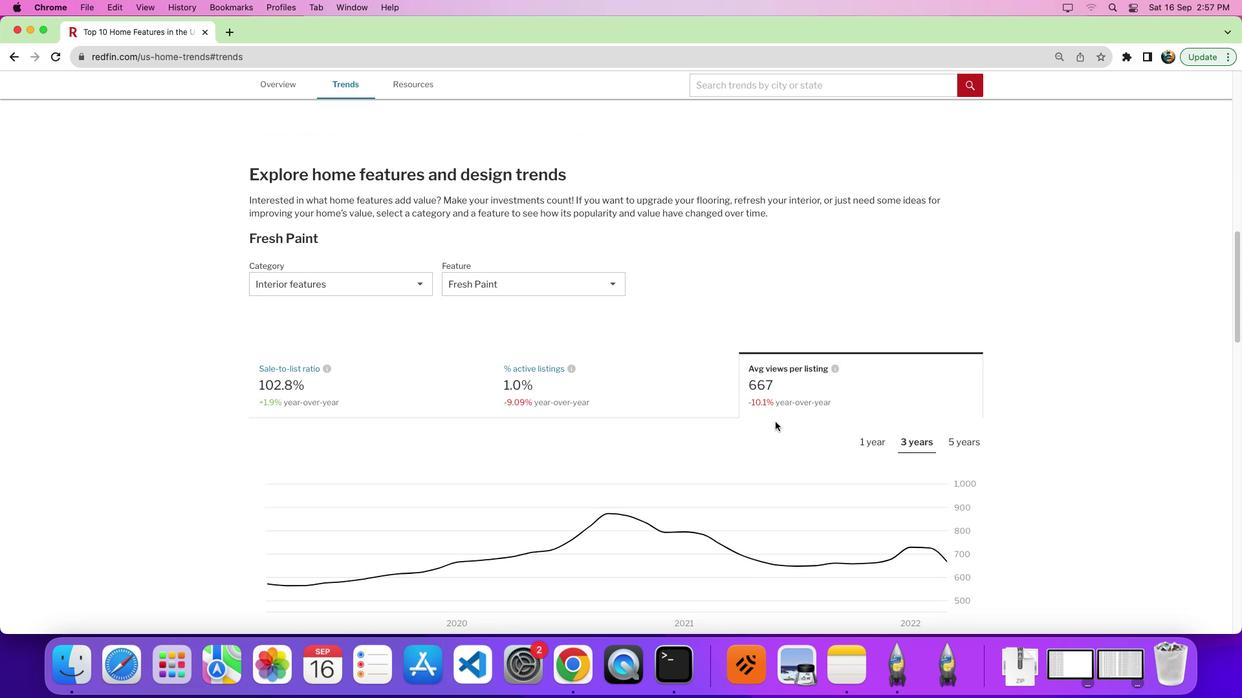 
Action: Mouse moved to (774, 421)
Screenshot: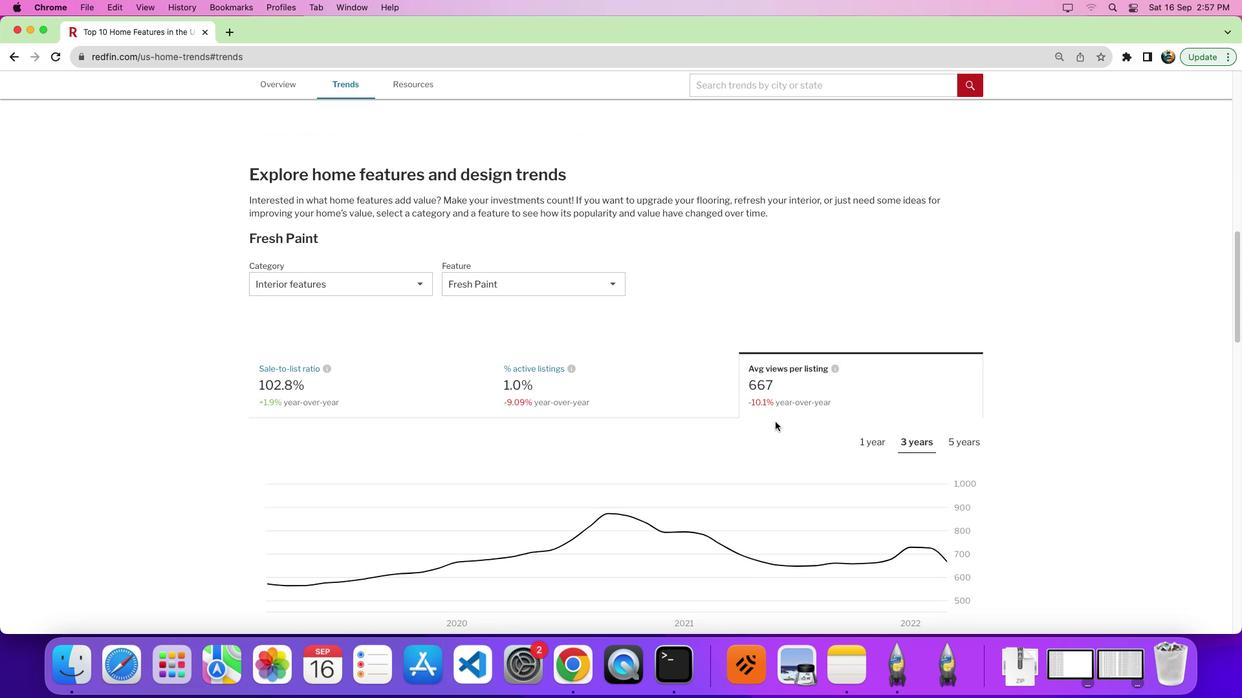 
Action: Mouse scrolled (774, 421) with delta (0, 0)
Screenshot: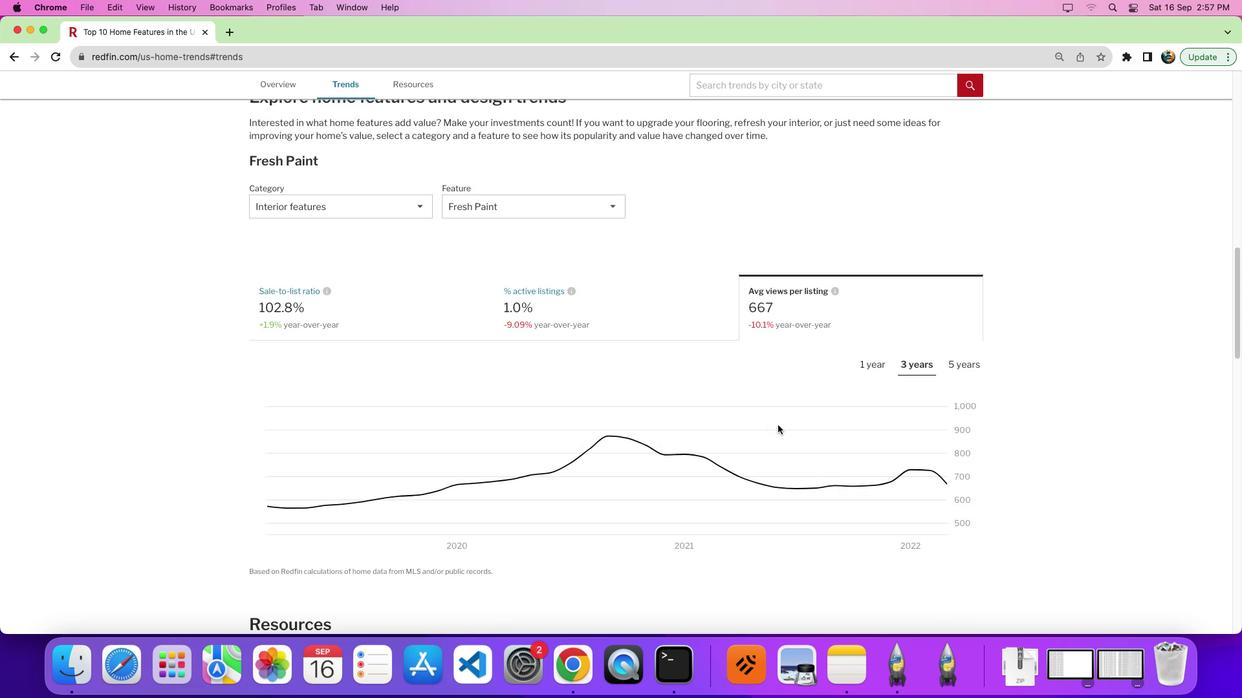 
Action: Mouse scrolled (774, 421) with delta (0, -2)
Screenshot: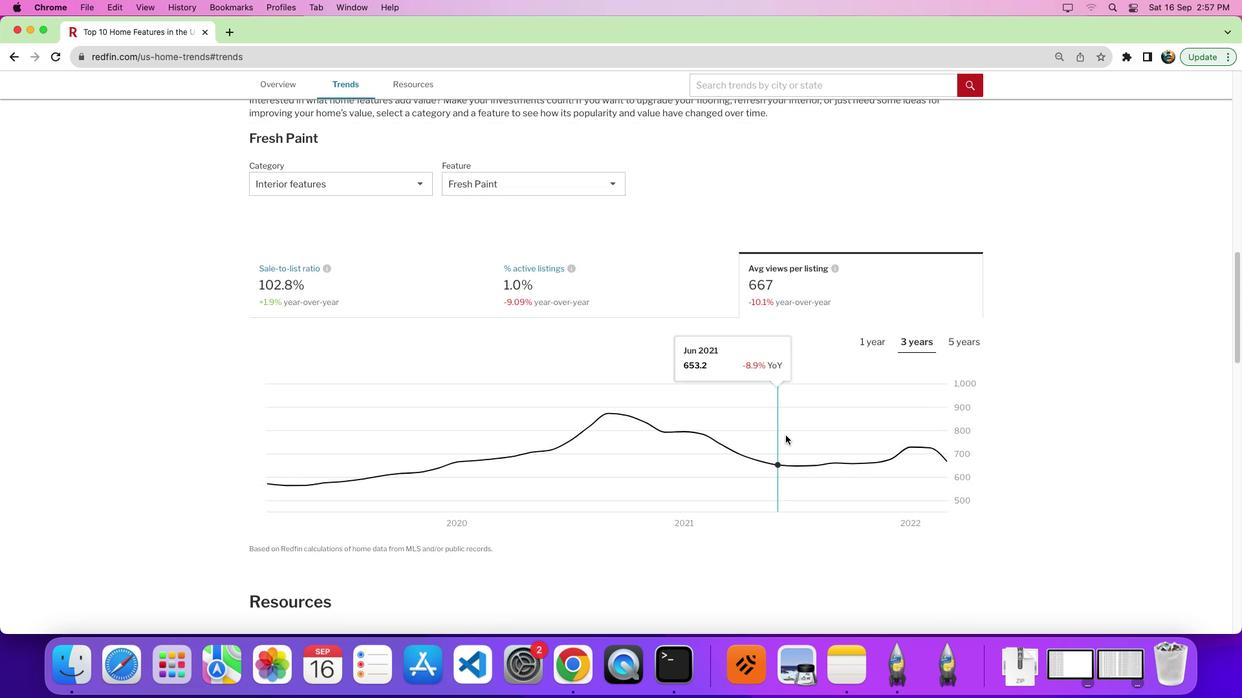
Action: Mouse moved to (859, 339)
Screenshot: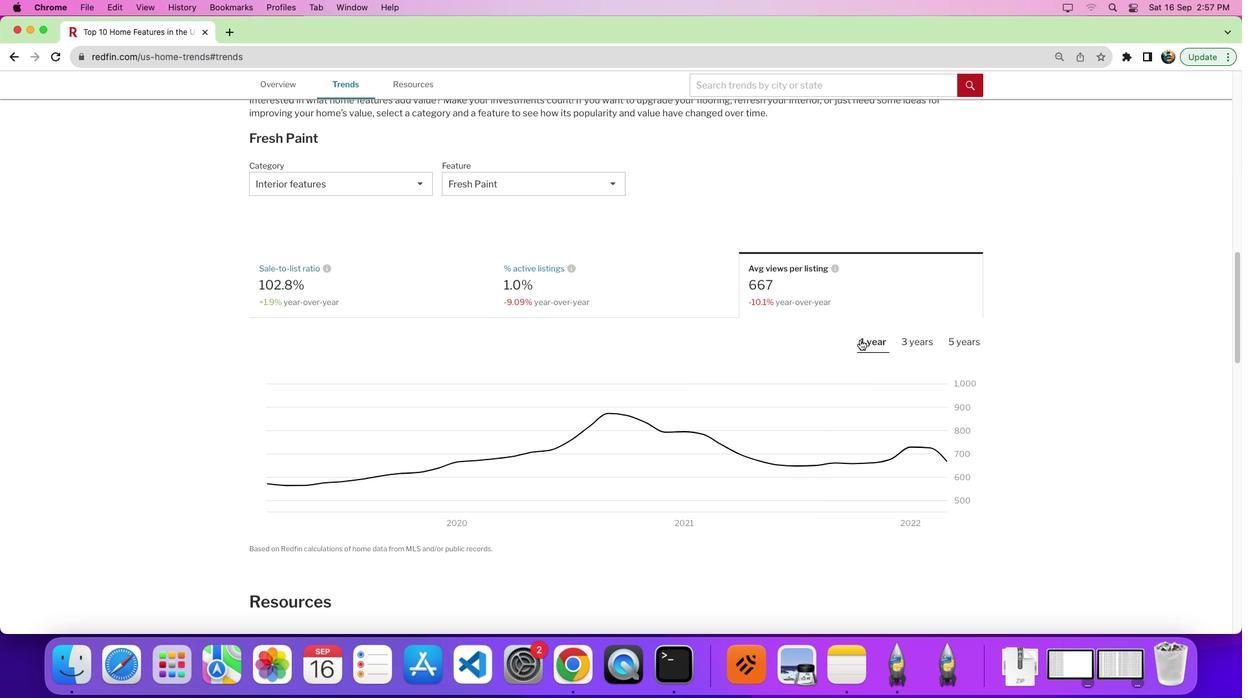 
Action: Mouse pressed left at (859, 339)
Screenshot: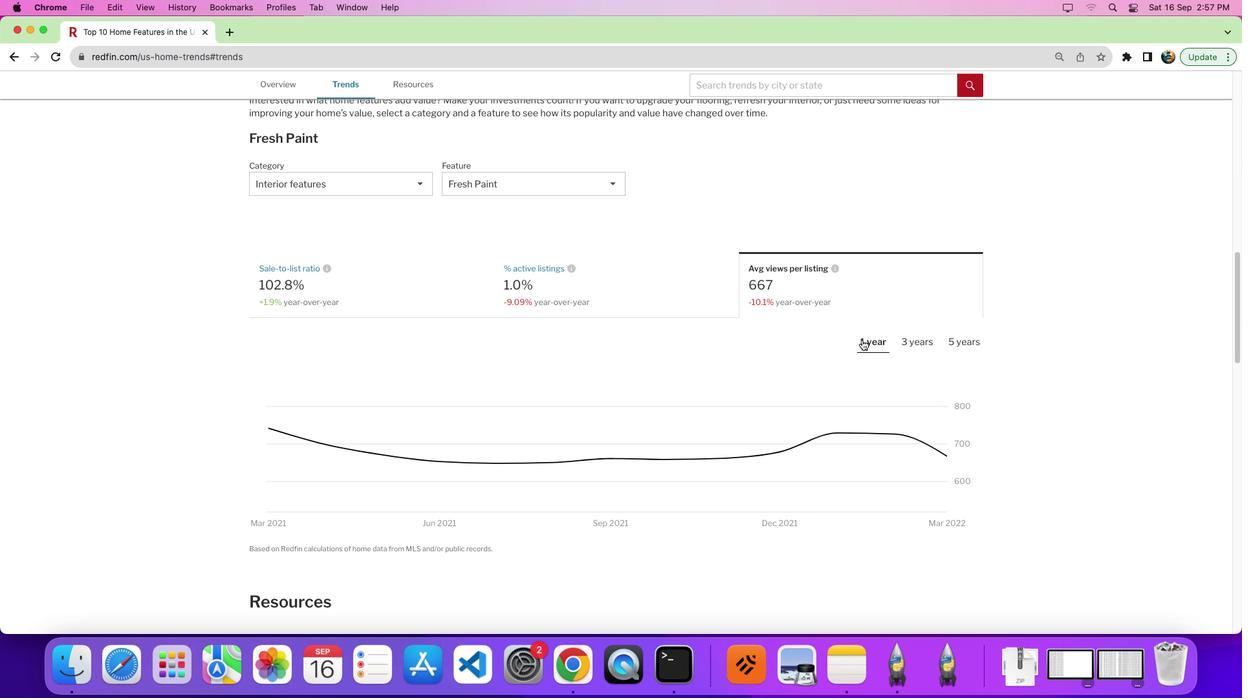 
Action: Mouse moved to (863, 363)
Screenshot: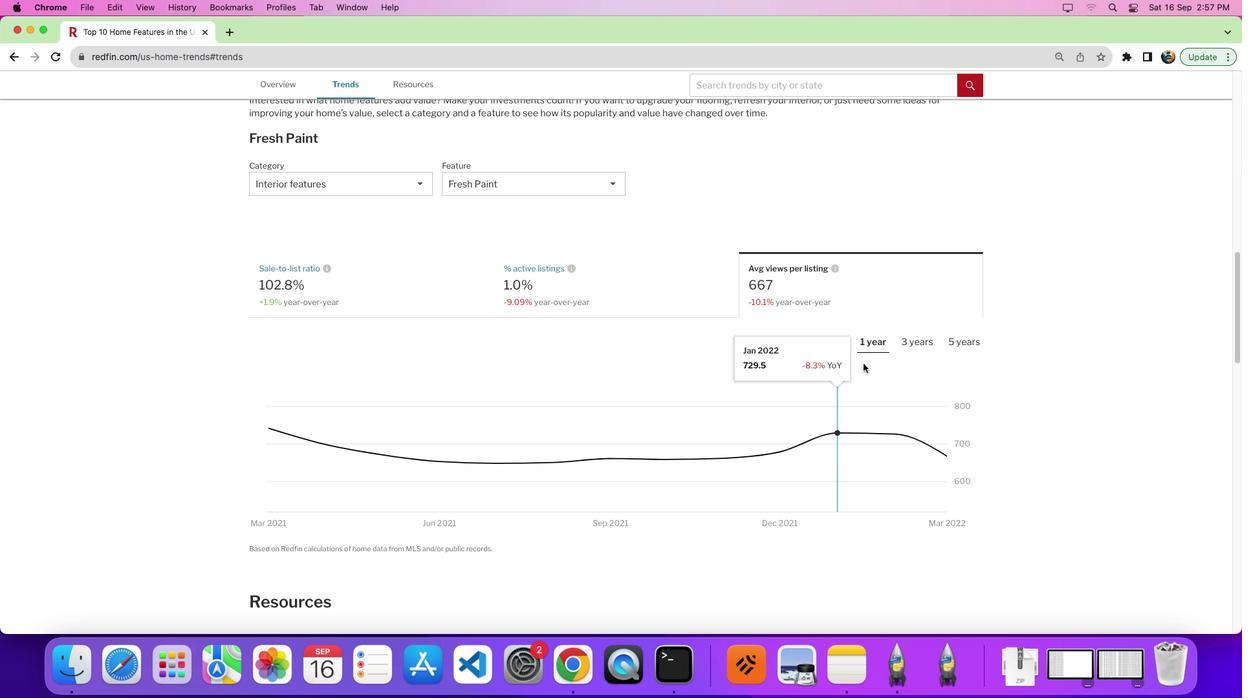 
